 Task: Search one way flight ticket for 4 adults, 2 children, 2 infants in seat and 1 infant on lap in premium economy from Bangor: Bangor International Airport to Greensboro: Piedmont Triad International Airport on 5-1-2023. Number of bags: 9 checked bags. Price is upto 108000. Outbound departure time preference is 6:15.
Action: Mouse moved to (248, 247)
Screenshot: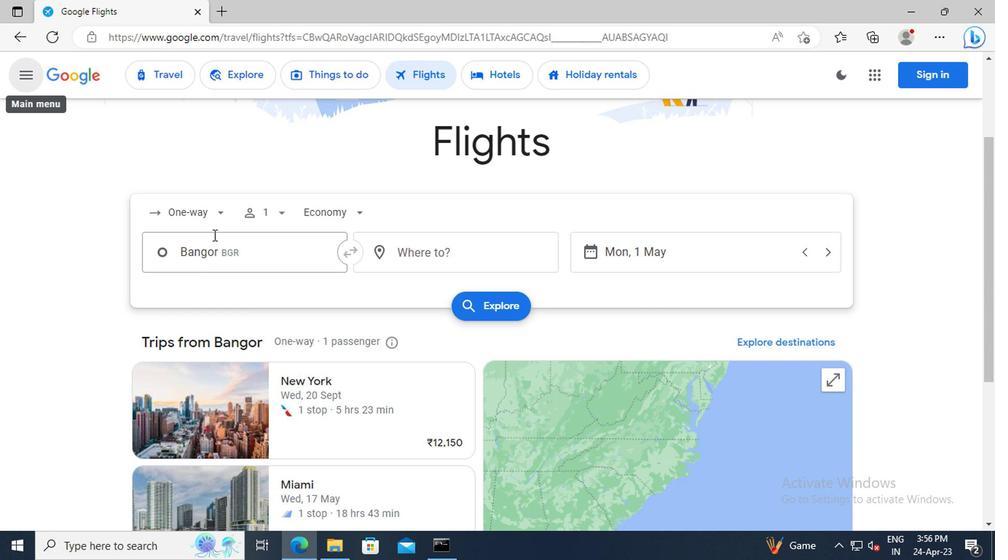 
Action: Mouse pressed left at (248, 247)
Screenshot: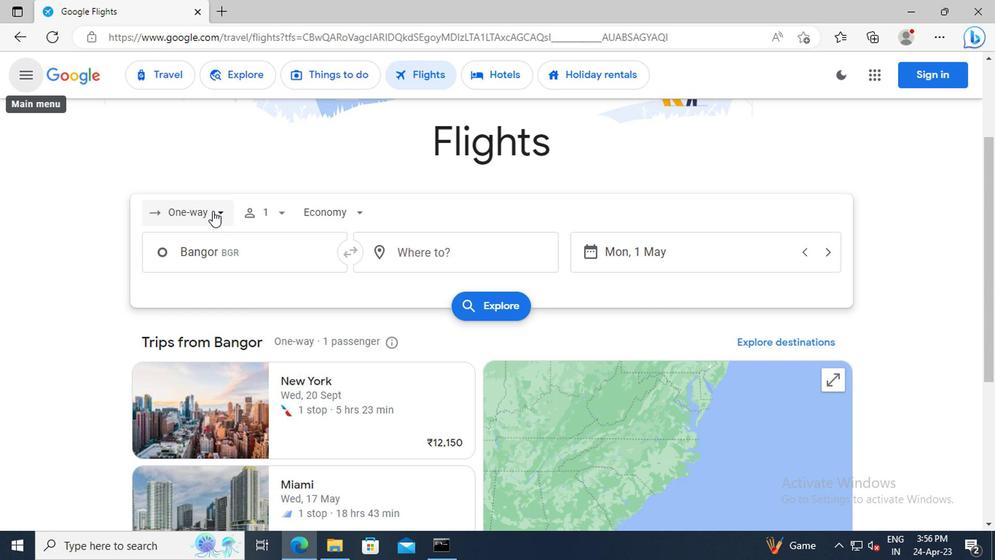 
Action: Mouse moved to (241, 296)
Screenshot: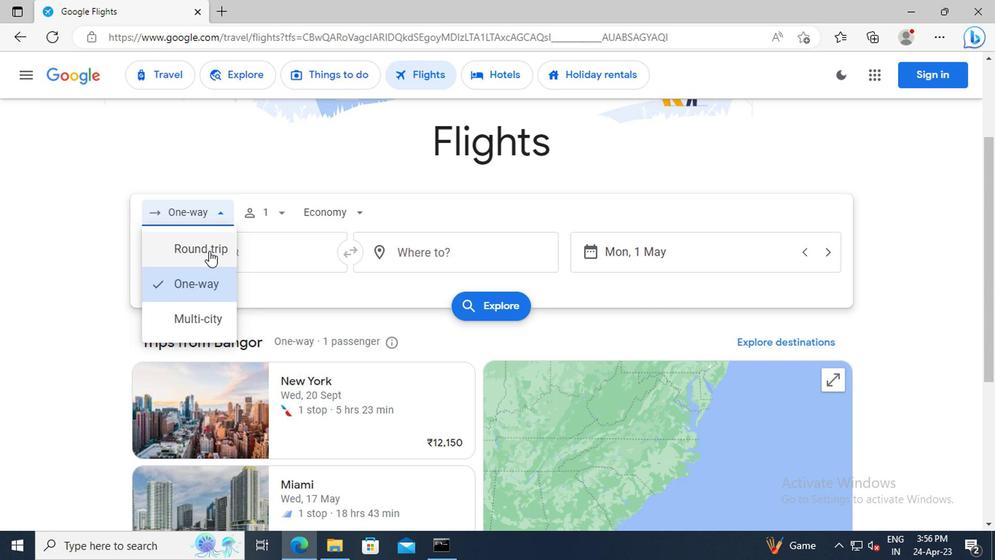 
Action: Mouse pressed left at (241, 296)
Screenshot: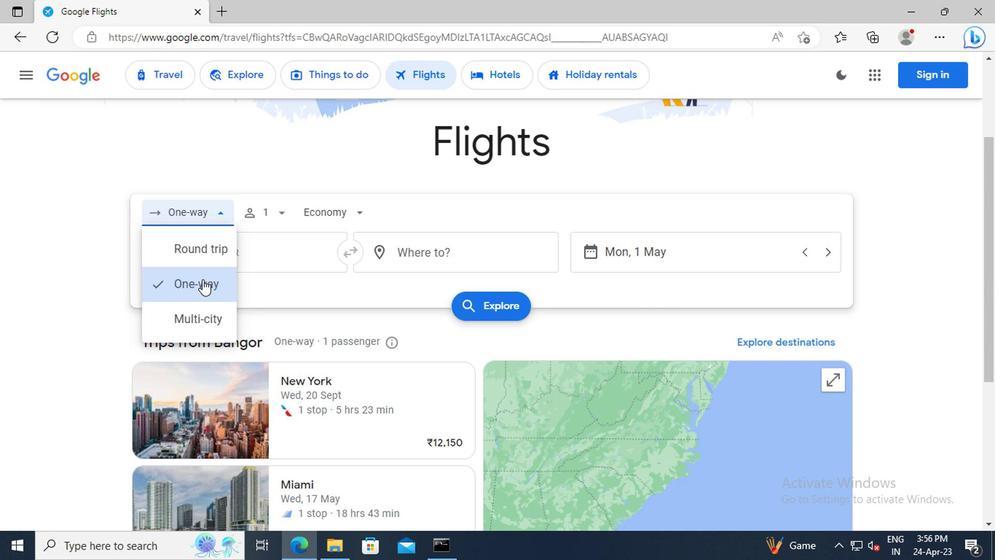 
Action: Mouse moved to (293, 249)
Screenshot: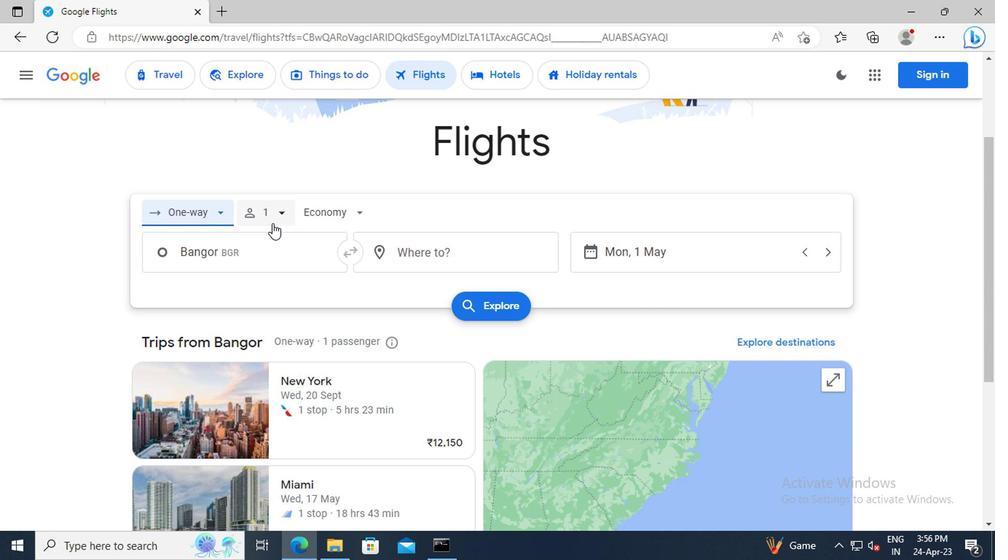 
Action: Mouse pressed left at (293, 249)
Screenshot: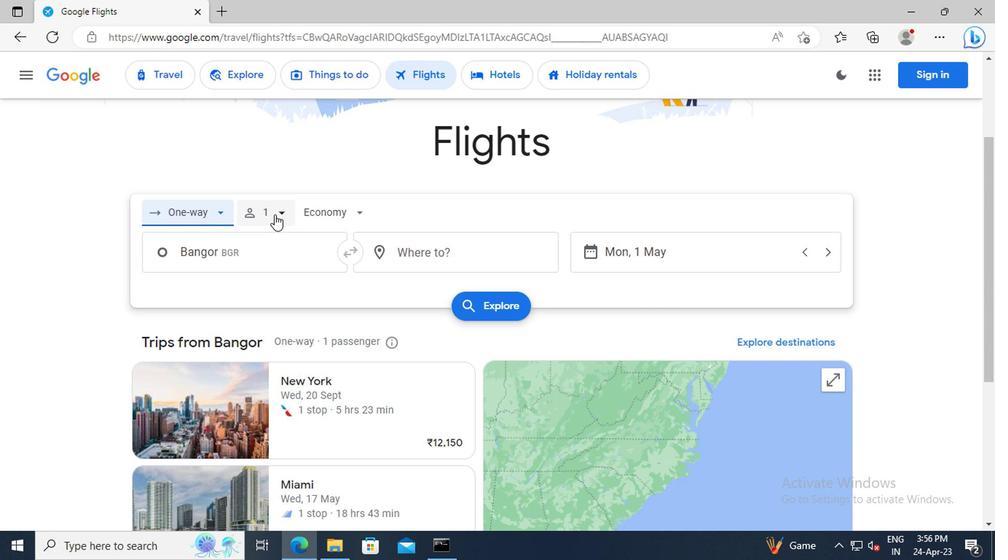 
Action: Mouse moved to (373, 277)
Screenshot: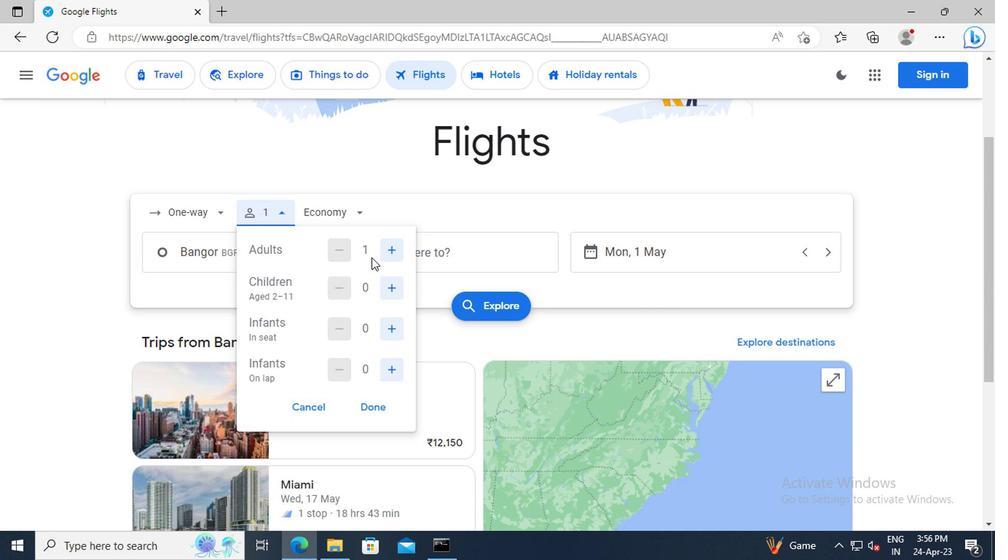 
Action: Mouse pressed left at (373, 277)
Screenshot: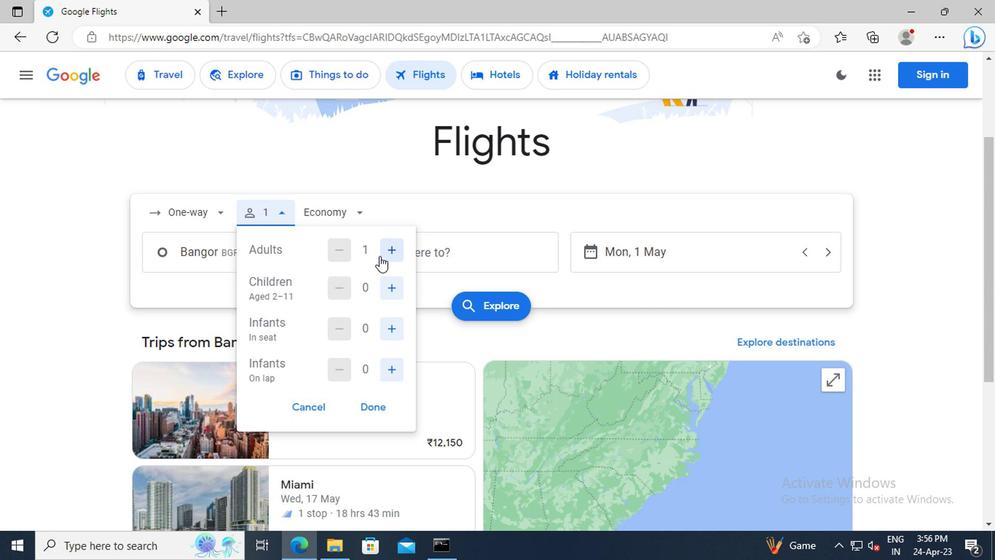 
Action: Mouse pressed left at (373, 277)
Screenshot: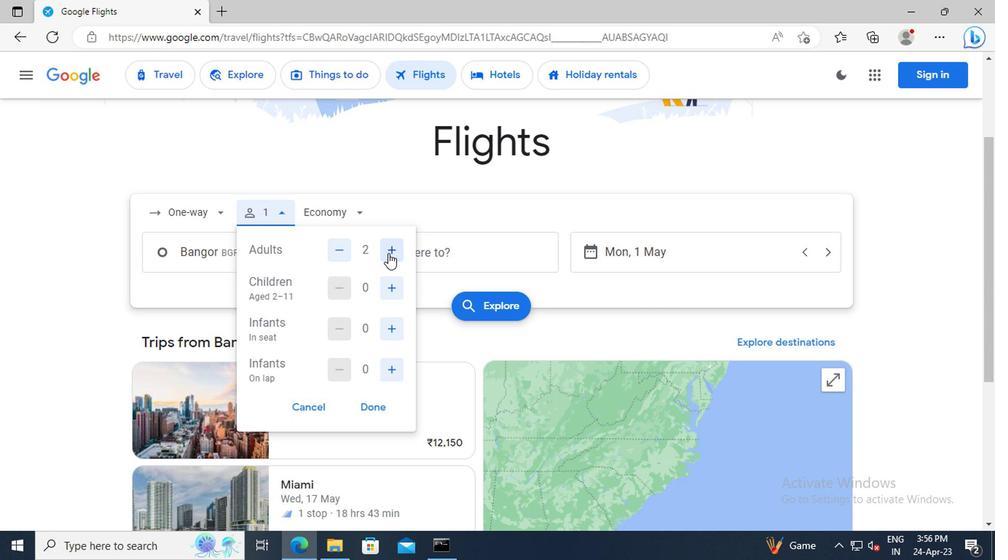 
Action: Mouse pressed left at (373, 277)
Screenshot: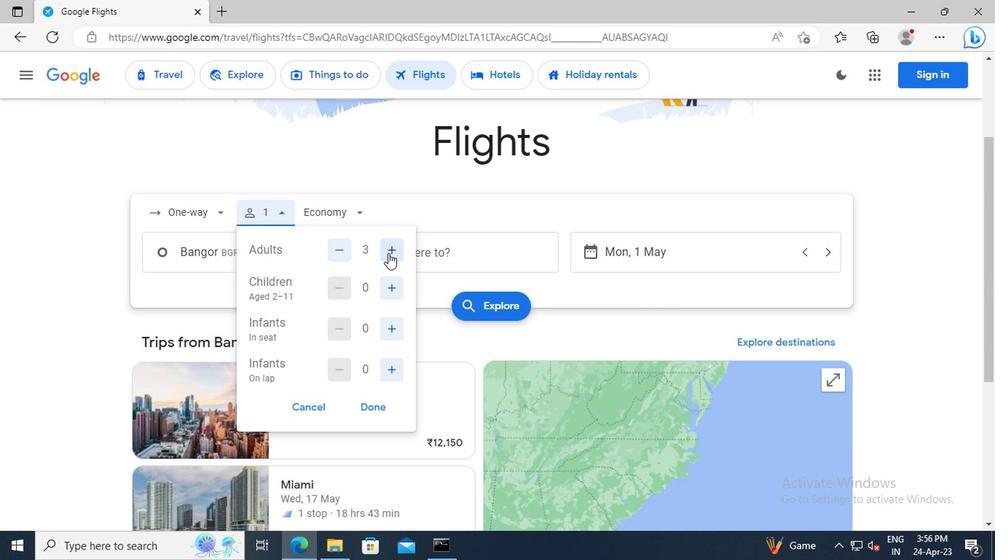 
Action: Mouse moved to (377, 297)
Screenshot: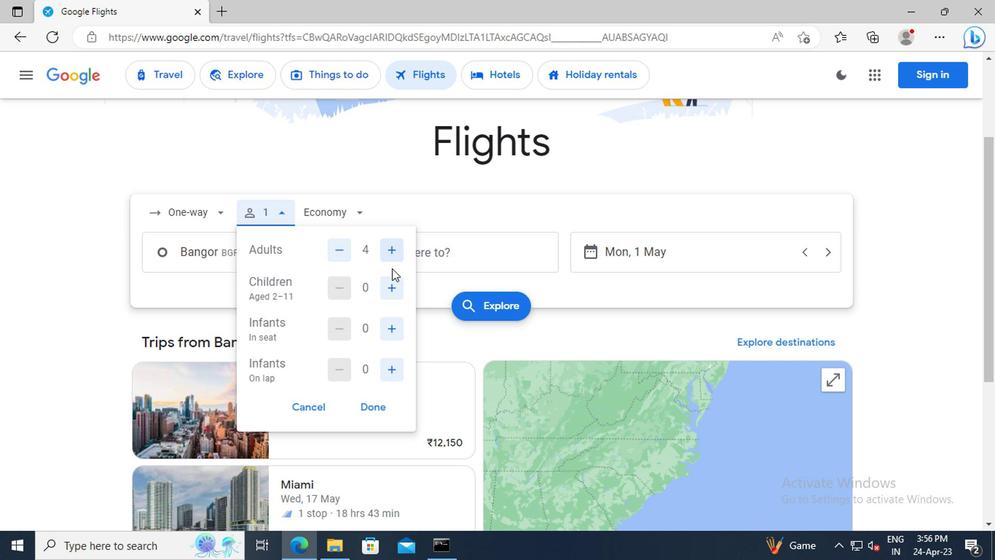 
Action: Mouse pressed left at (377, 297)
Screenshot: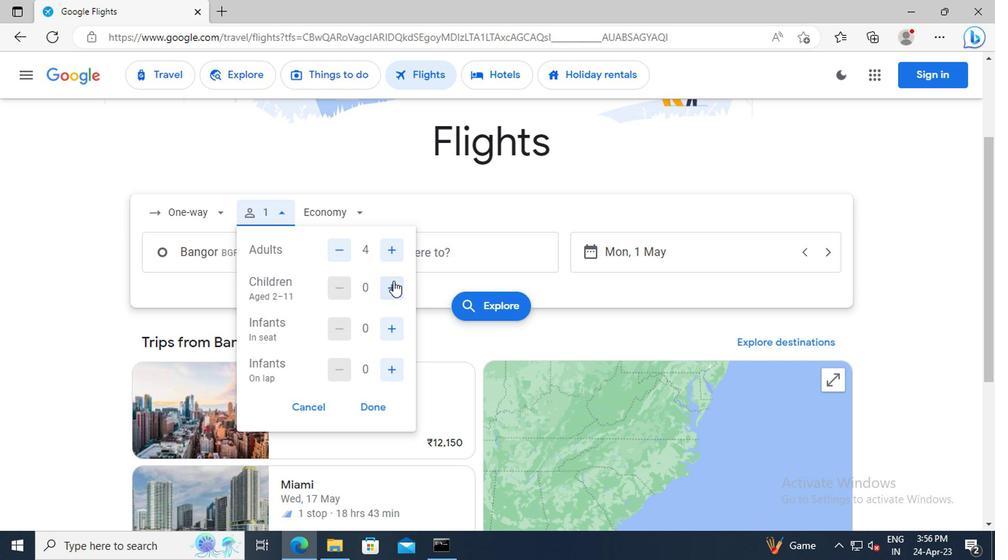 
Action: Mouse pressed left at (377, 297)
Screenshot: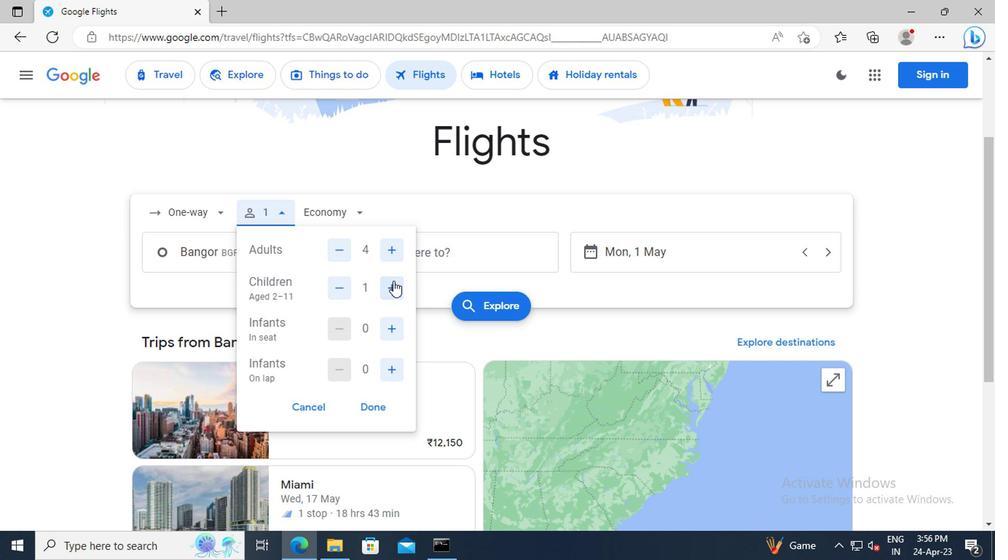 
Action: Mouse moved to (378, 330)
Screenshot: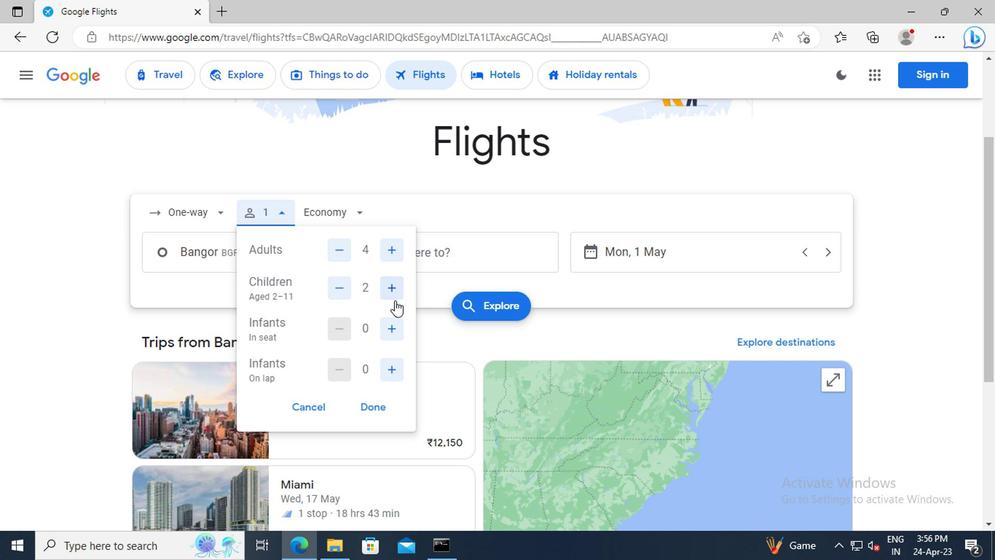 
Action: Mouse pressed left at (378, 330)
Screenshot: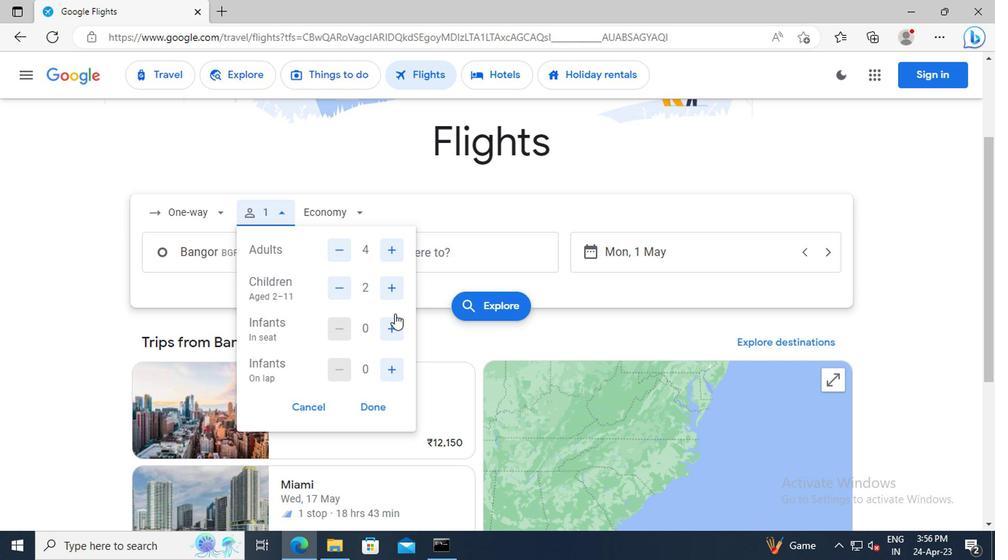 
Action: Mouse pressed left at (378, 330)
Screenshot: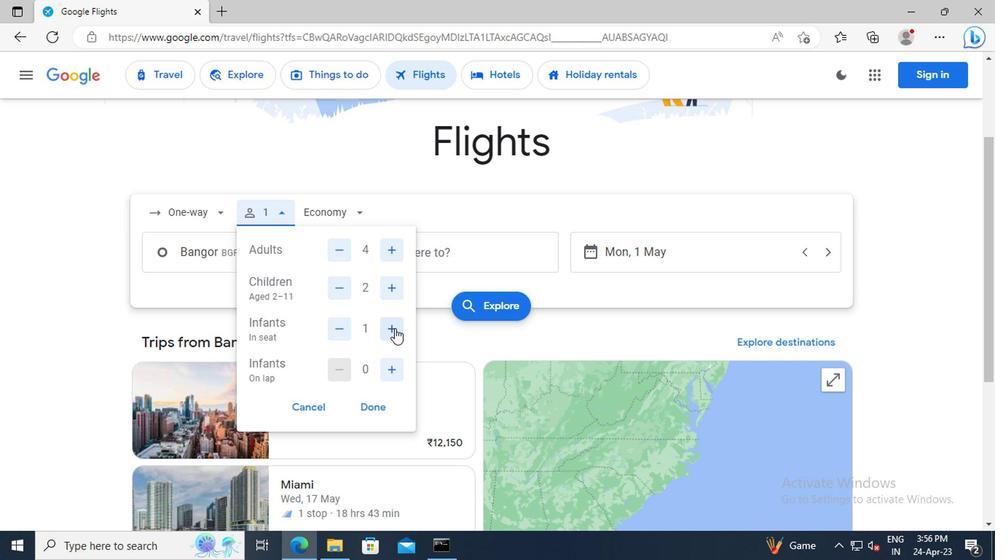 
Action: Mouse moved to (377, 361)
Screenshot: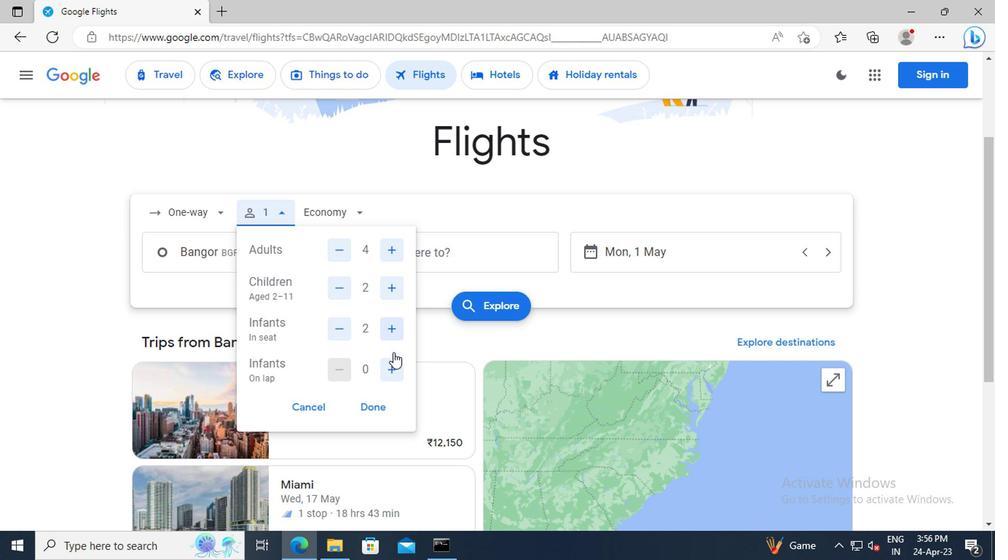 
Action: Mouse pressed left at (377, 361)
Screenshot: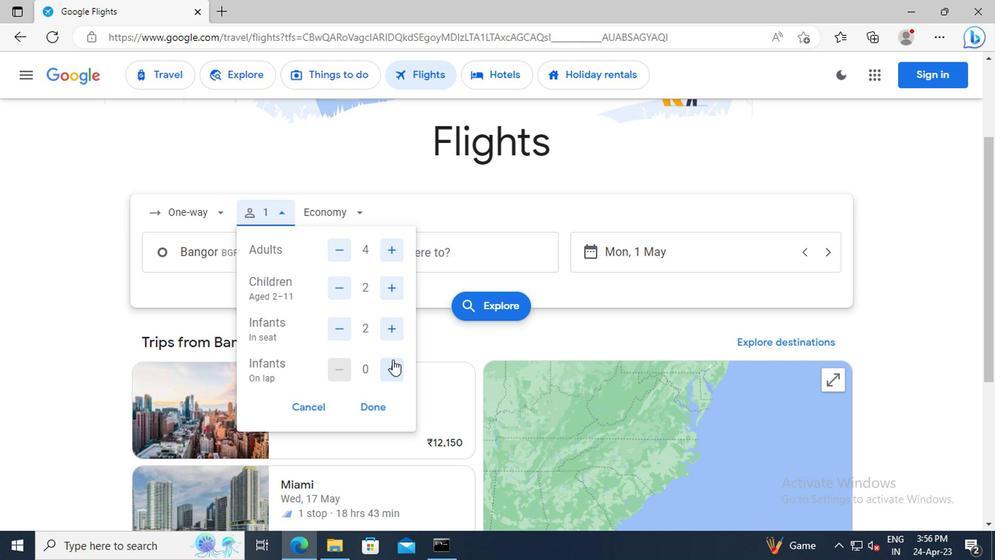 
Action: Mouse moved to (365, 386)
Screenshot: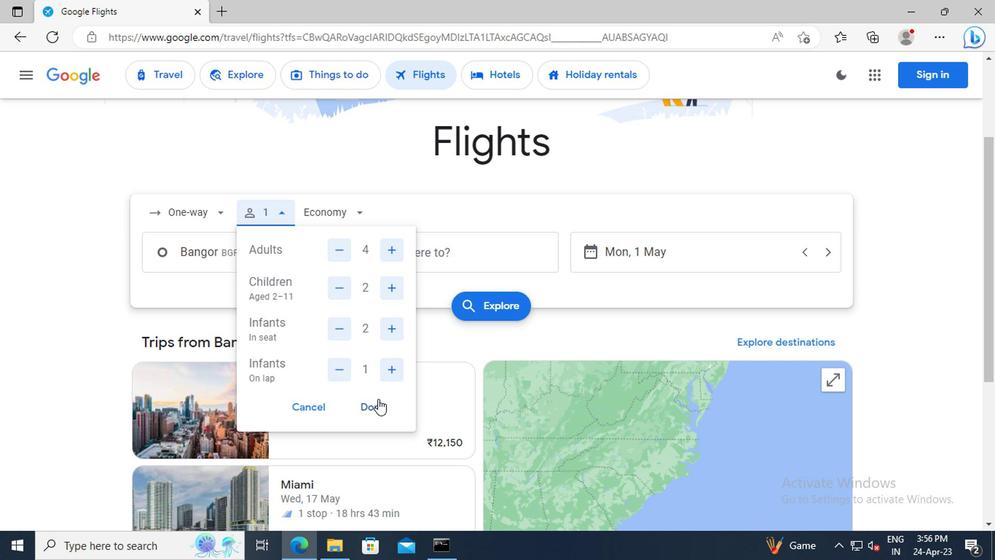 
Action: Mouse pressed left at (365, 386)
Screenshot: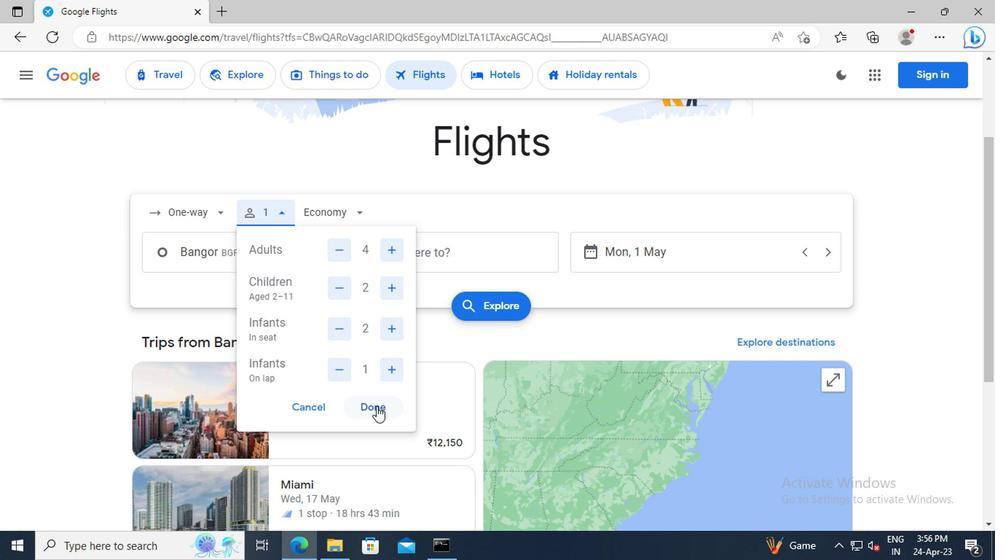 
Action: Mouse moved to (350, 248)
Screenshot: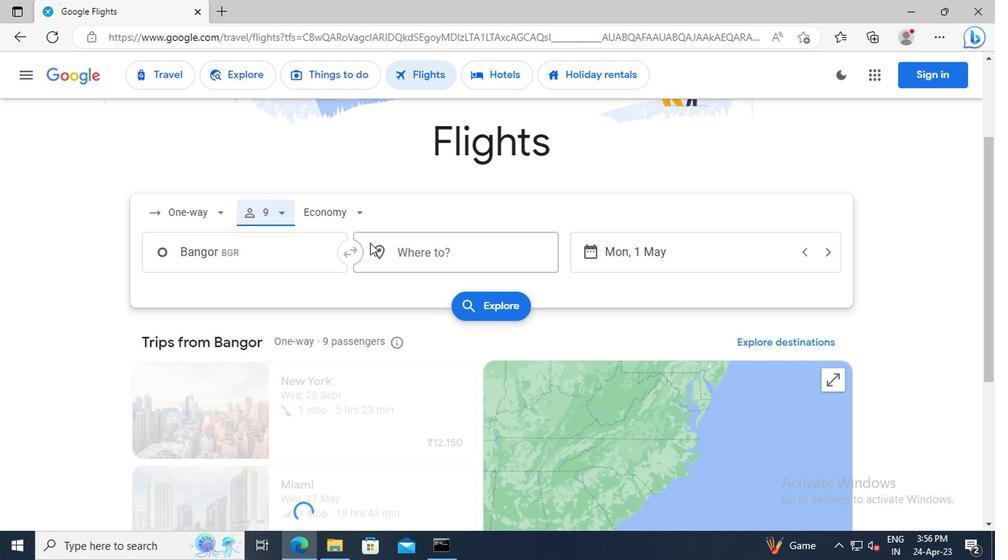 
Action: Mouse pressed left at (350, 248)
Screenshot: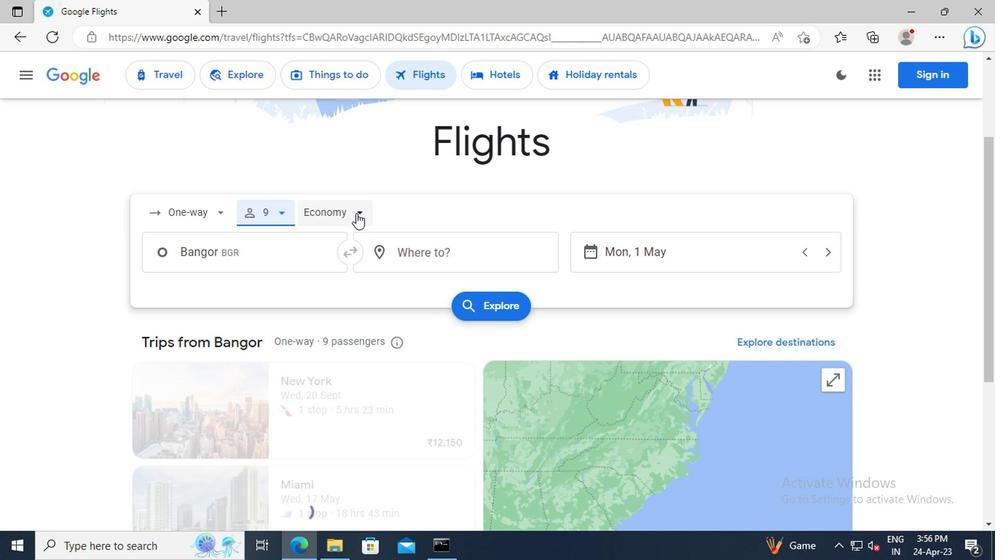 
Action: Mouse moved to (355, 303)
Screenshot: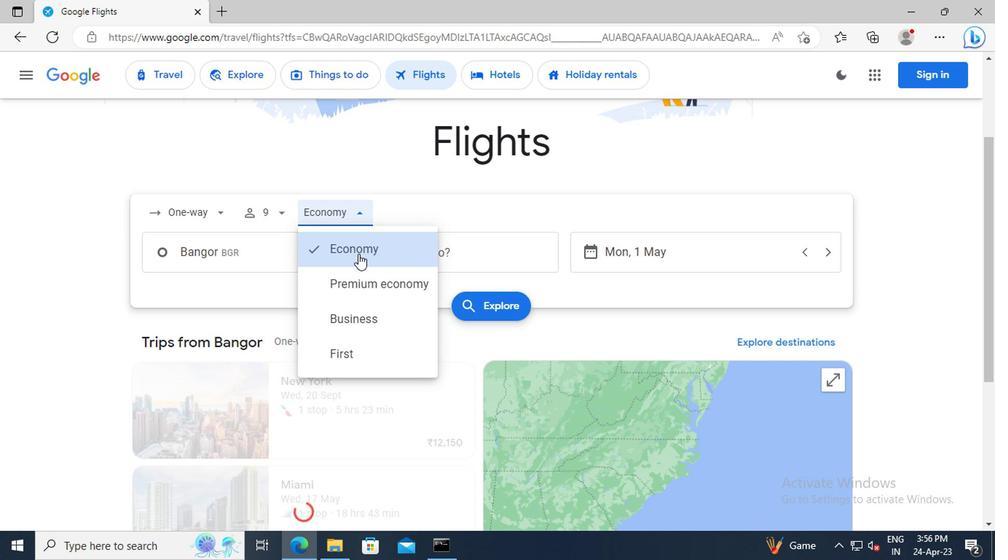 
Action: Mouse pressed left at (355, 303)
Screenshot: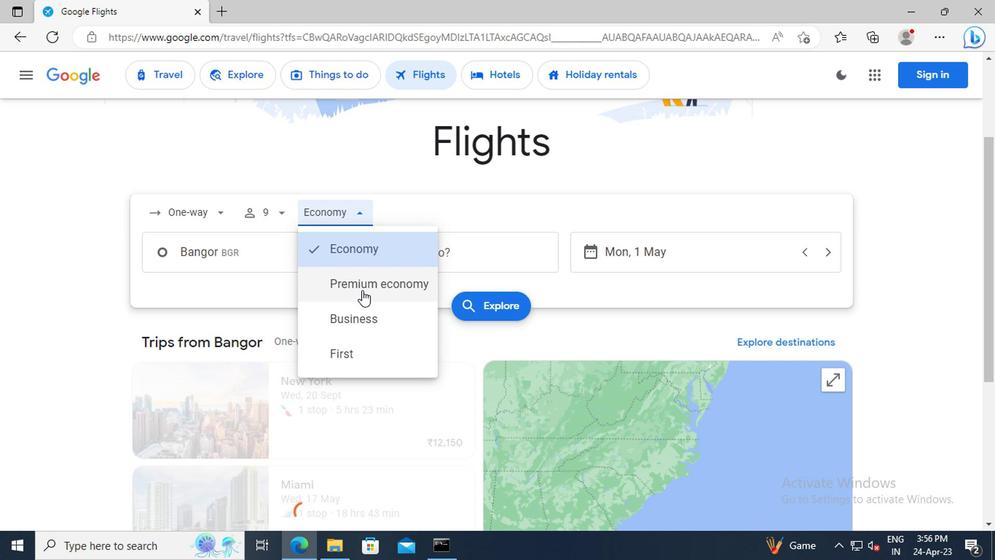 
Action: Mouse moved to (297, 276)
Screenshot: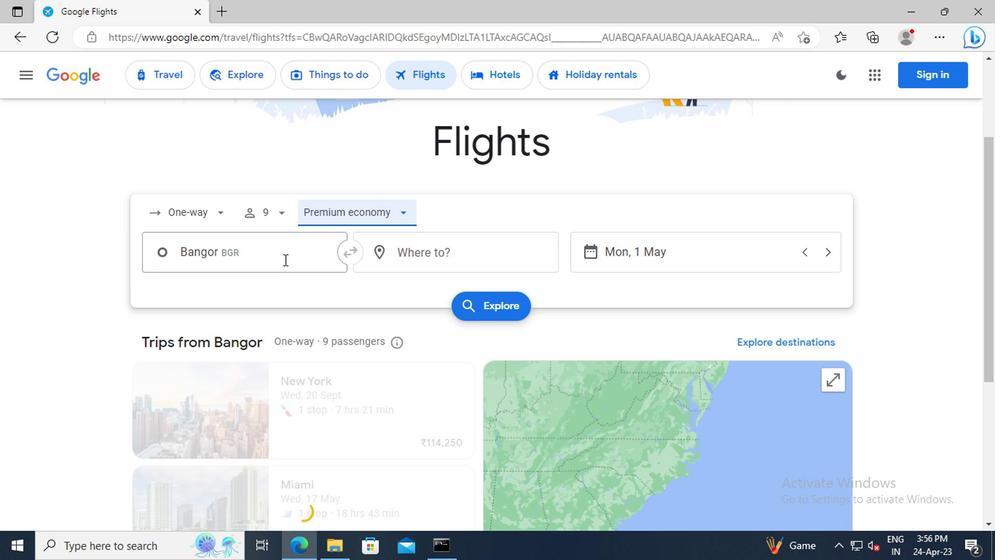 
Action: Mouse pressed left at (297, 276)
Screenshot: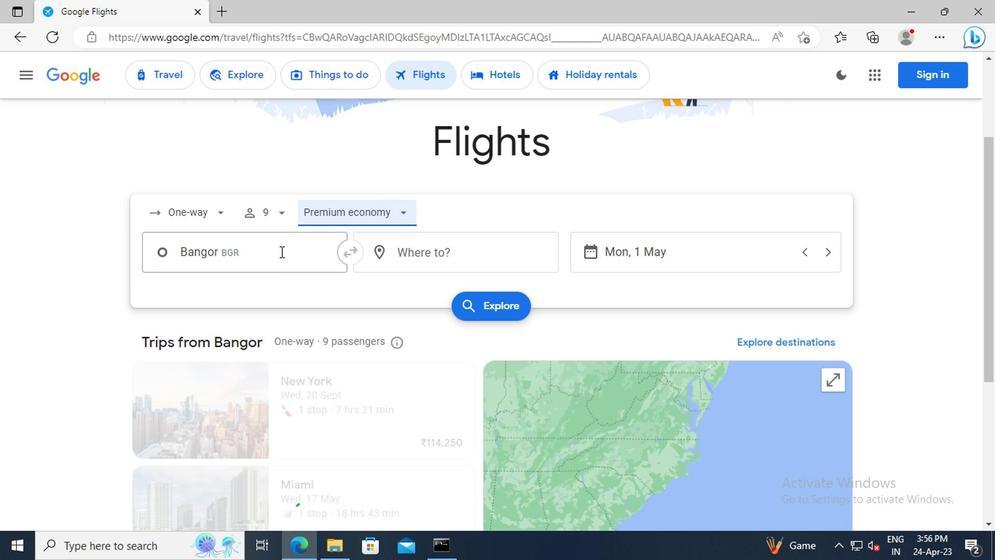 
Action: Key pressed <Key.shift>BANGOR<Key.space><Key.shift>IN
Screenshot: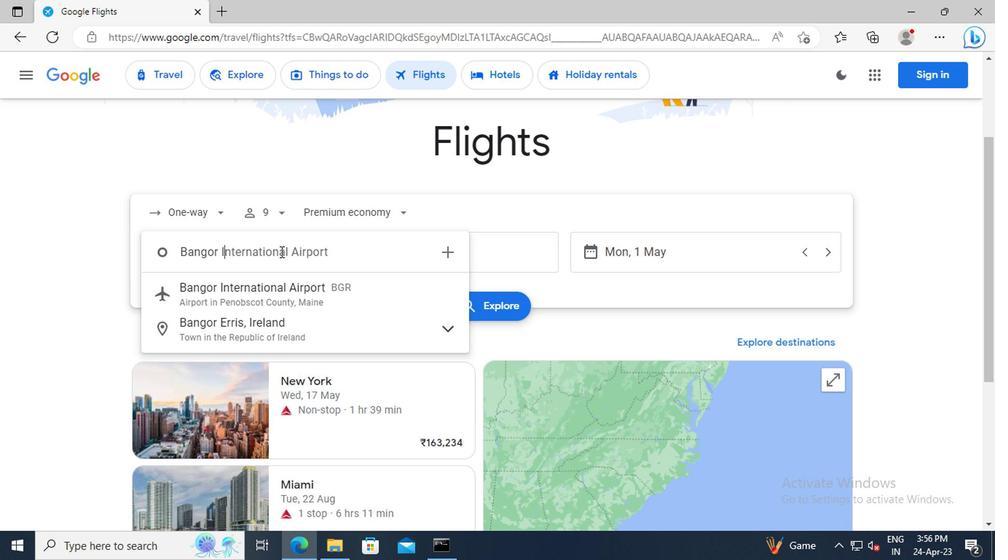 
Action: Mouse moved to (305, 303)
Screenshot: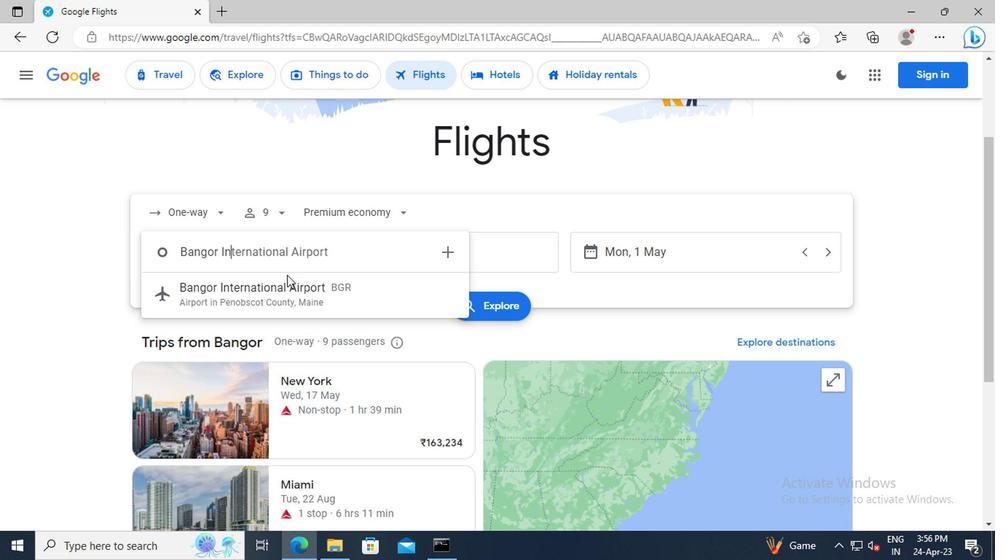 
Action: Mouse pressed left at (305, 303)
Screenshot: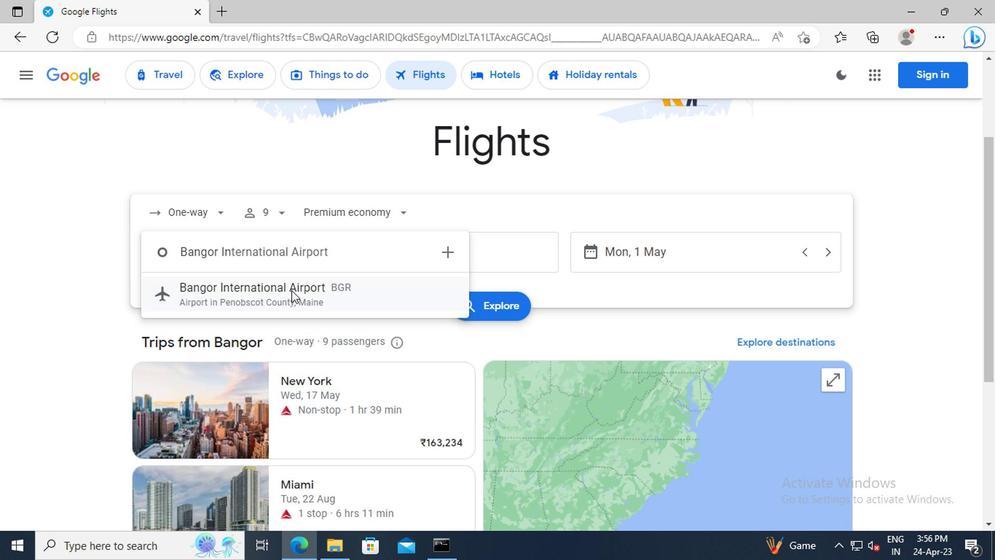 
Action: Mouse moved to (399, 279)
Screenshot: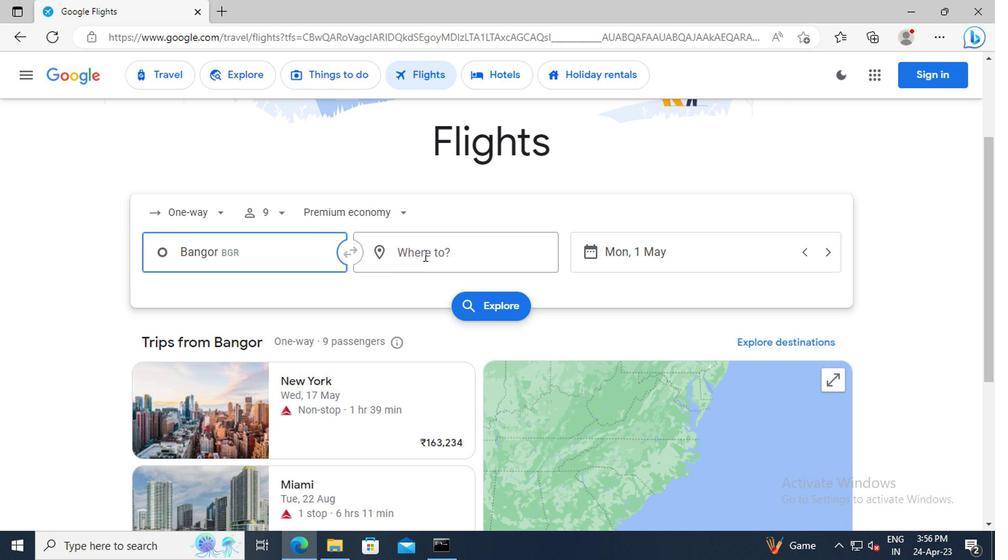 
Action: Mouse pressed left at (399, 279)
Screenshot: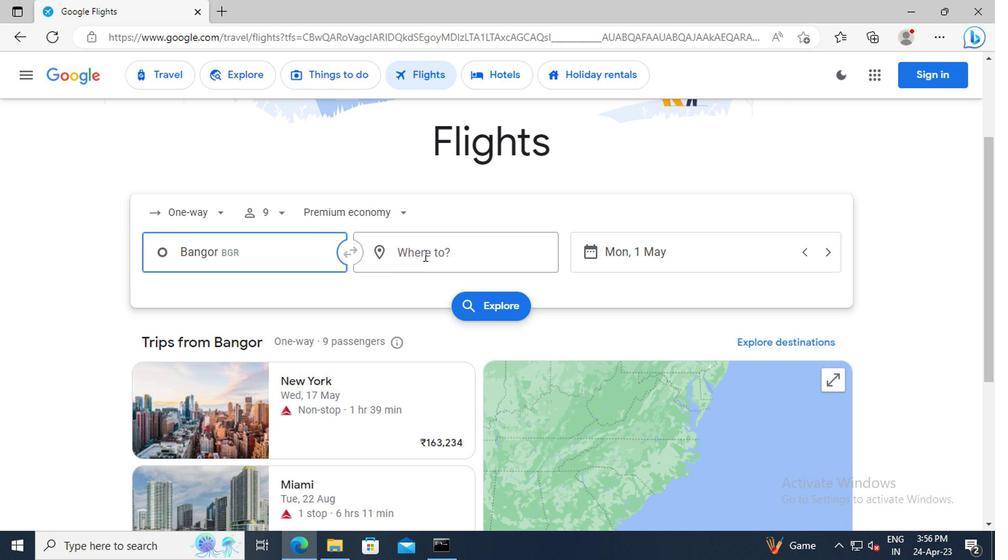 
Action: Key pressed <Key.shift>PIEDMONT<Key.space><Key.shift>TR
Screenshot: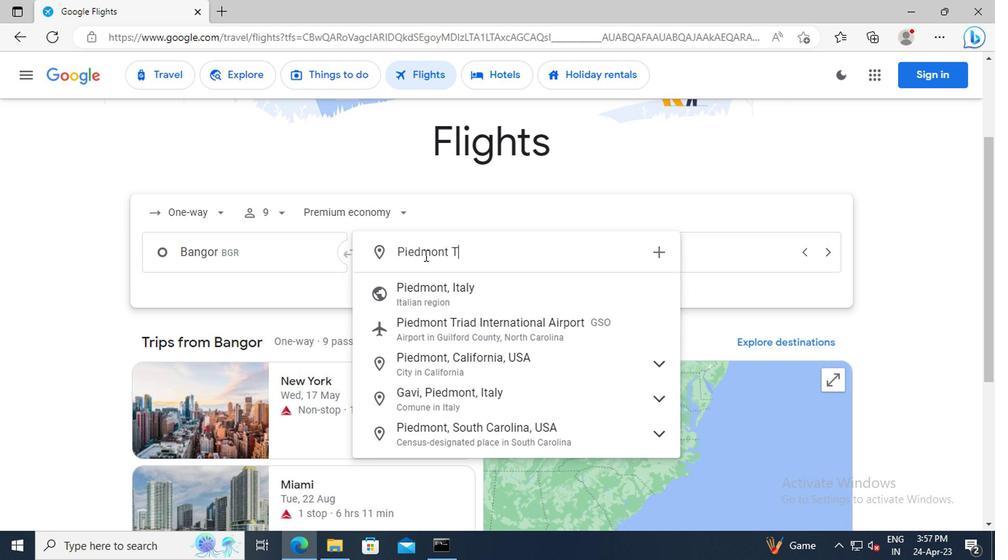 
Action: Mouse moved to (419, 301)
Screenshot: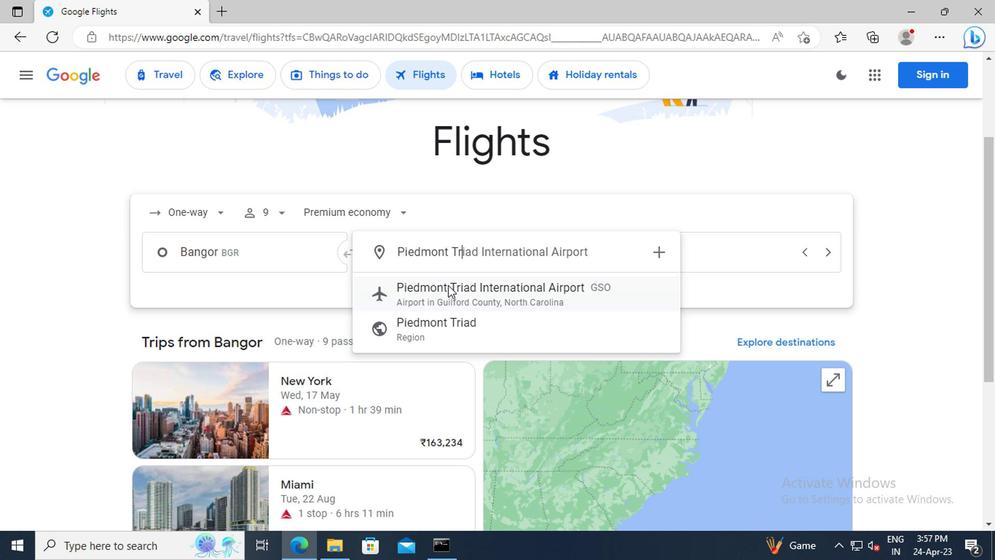 
Action: Mouse pressed left at (419, 301)
Screenshot: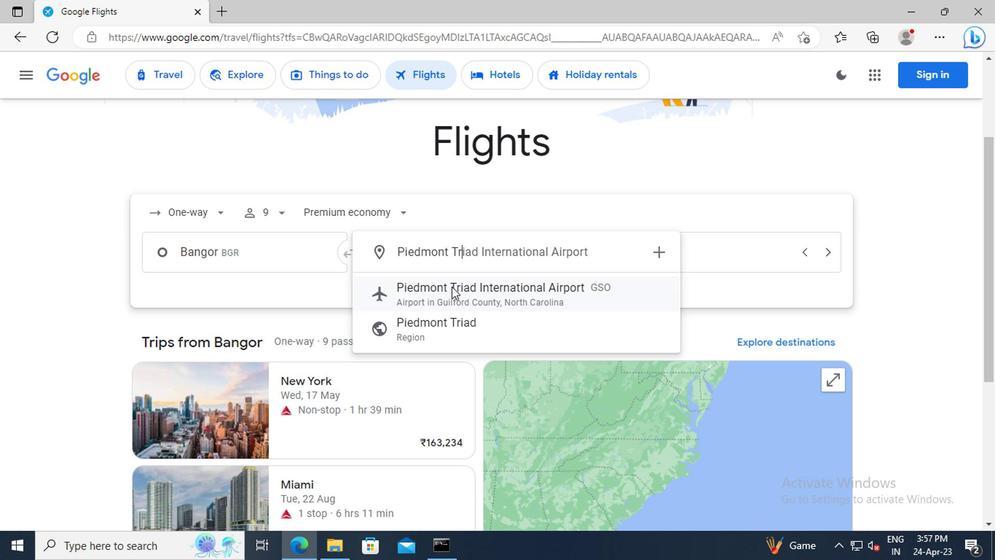 
Action: Mouse moved to (575, 286)
Screenshot: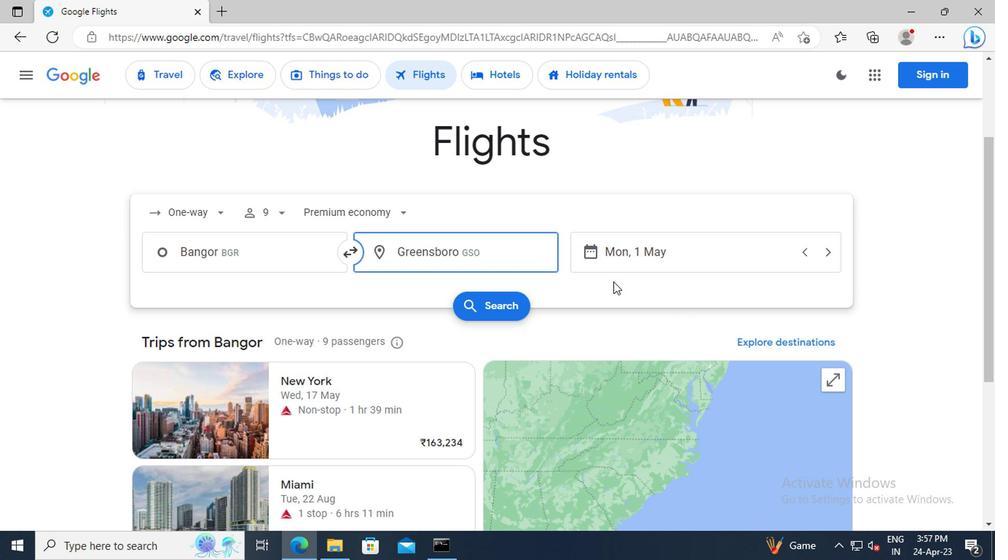 
Action: Mouse pressed left at (575, 286)
Screenshot: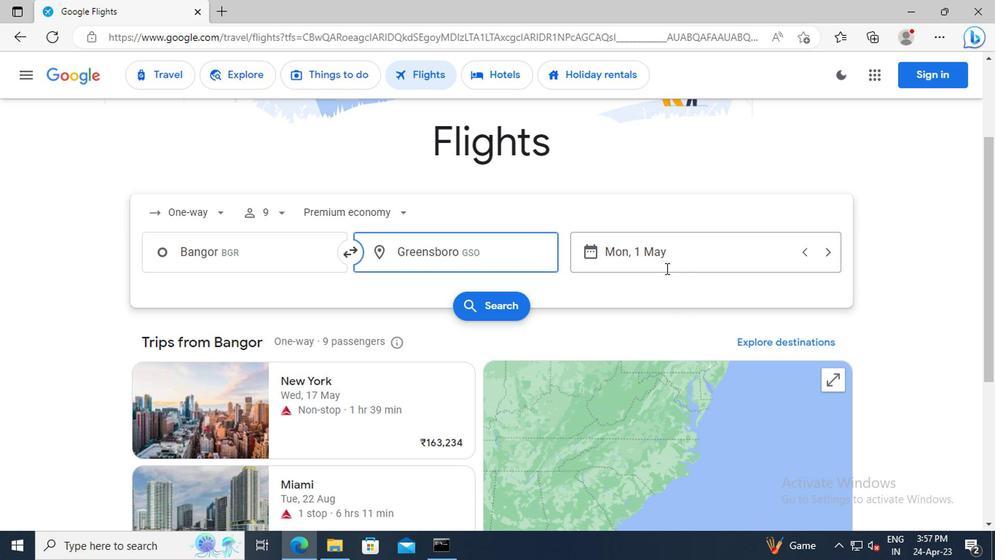 
Action: Mouse moved to (534, 267)
Screenshot: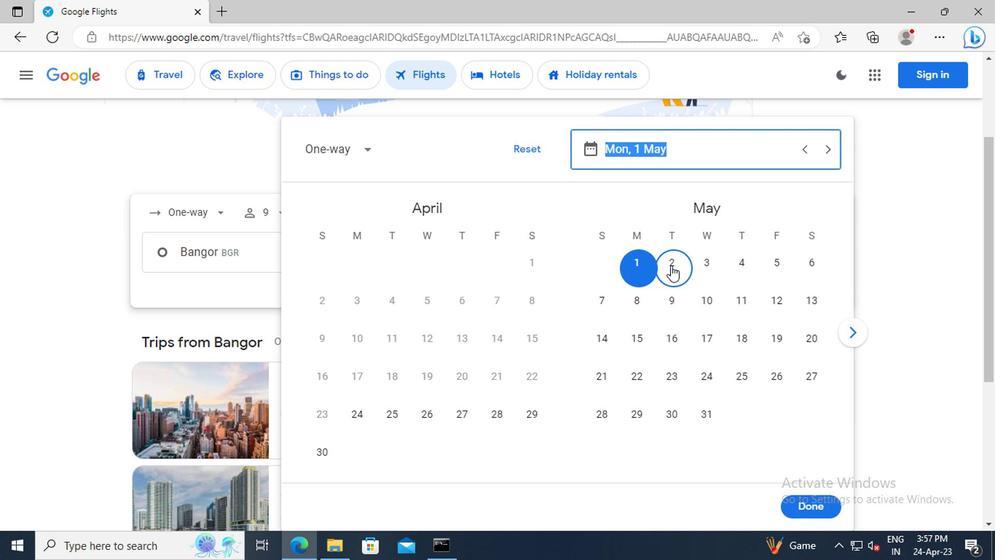 
Action: Key pressed 1<Key.space>MAY<Key.enter>
Screenshot: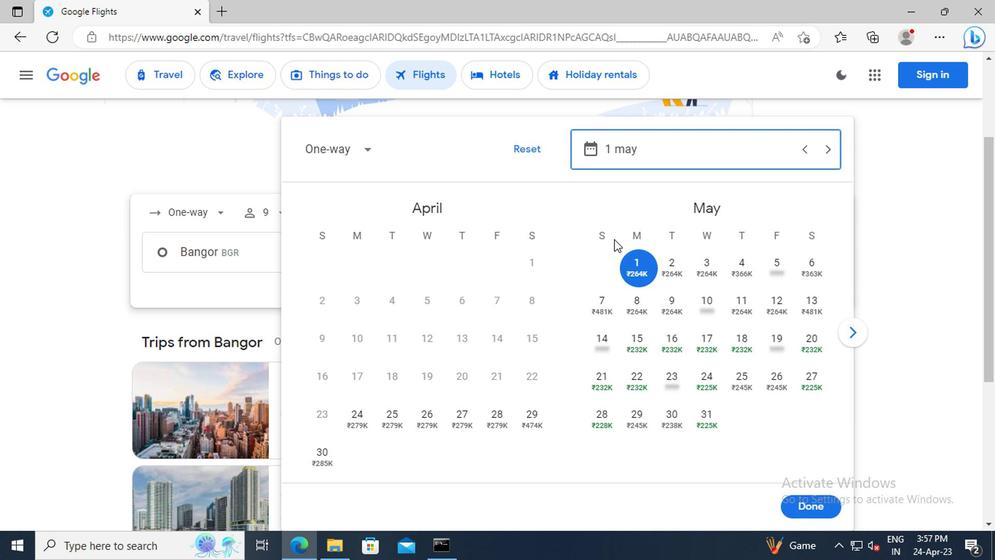 
Action: Mouse moved to (672, 456)
Screenshot: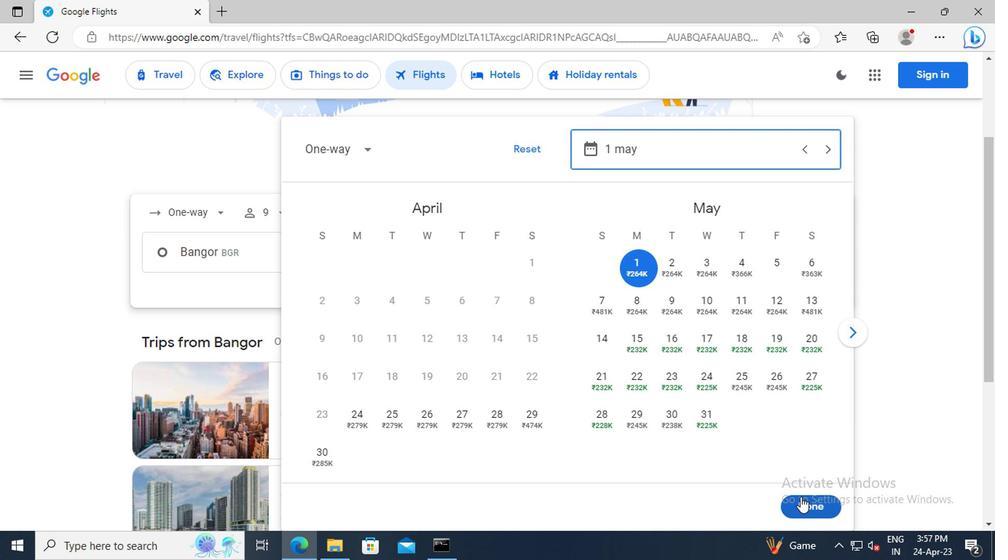 
Action: Mouse pressed left at (672, 456)
Screenshot: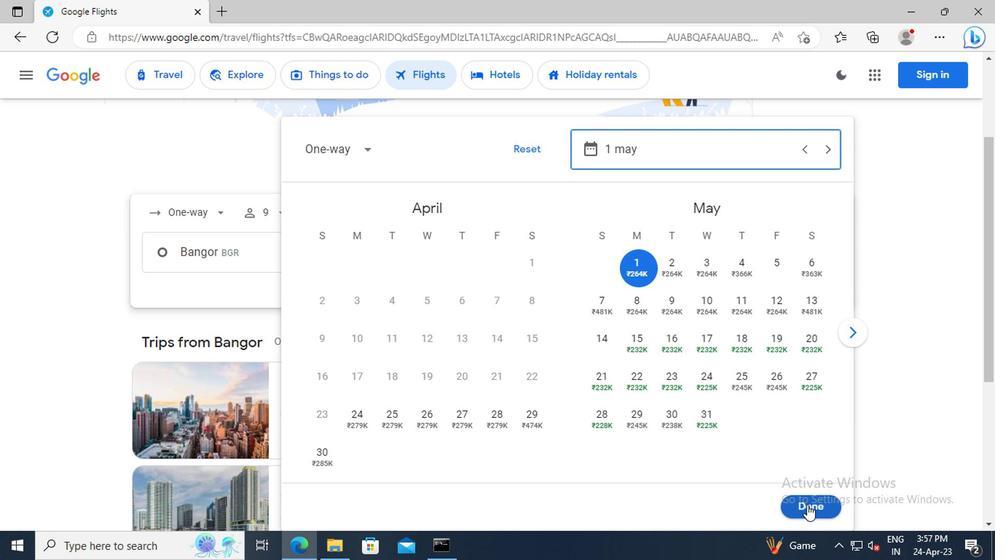 
Action: Mouse moved to (457, 318)
Screenshot: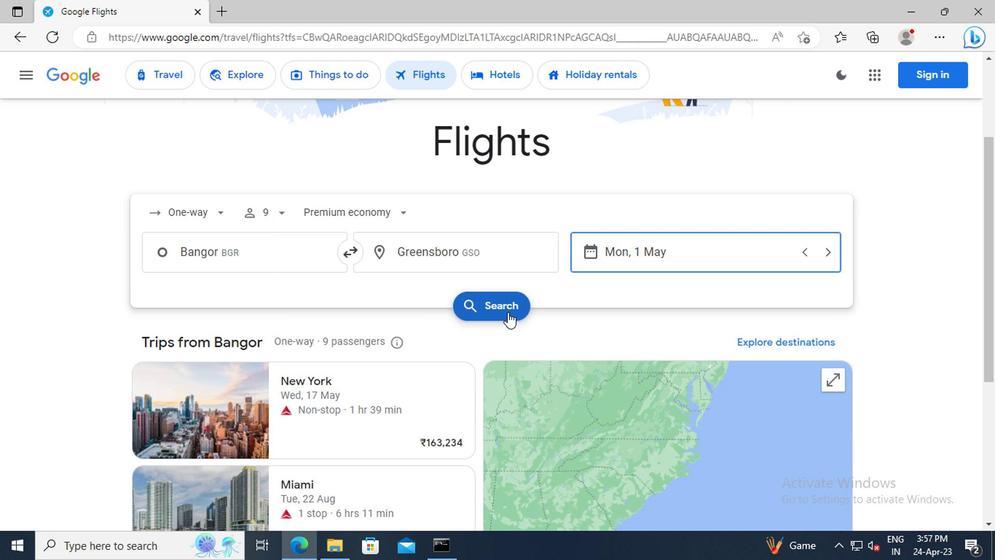 
Action: Mouse pressed left at (457, 318)
Screenshot: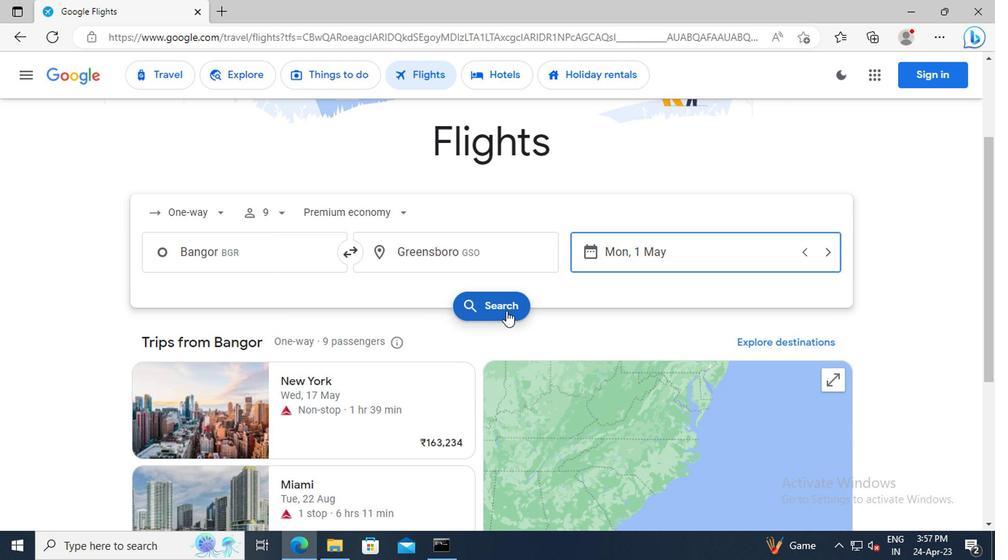 
Action: Mouse moved to (219, 247)
Screenshot: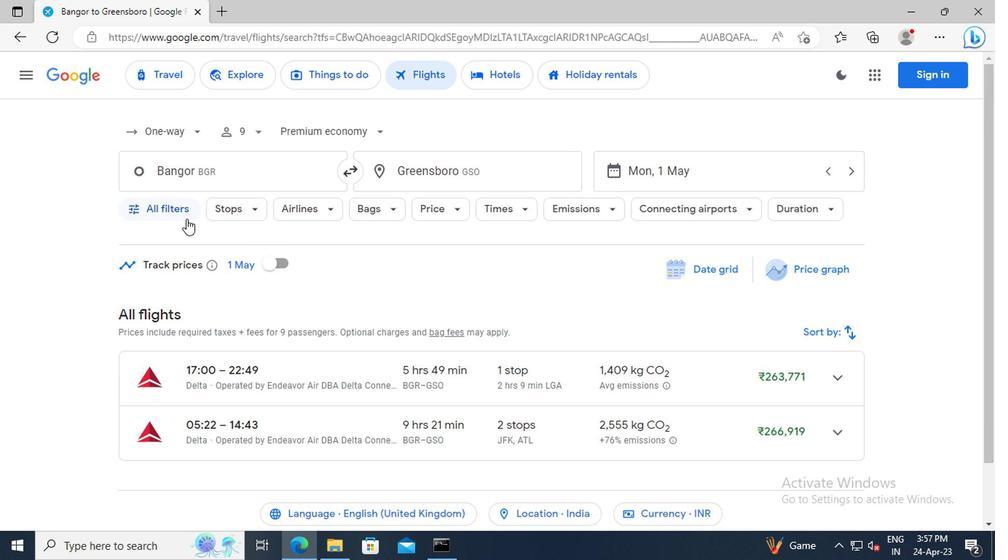 
Action: Mouse pressed left at (219, 247)
Screenshot: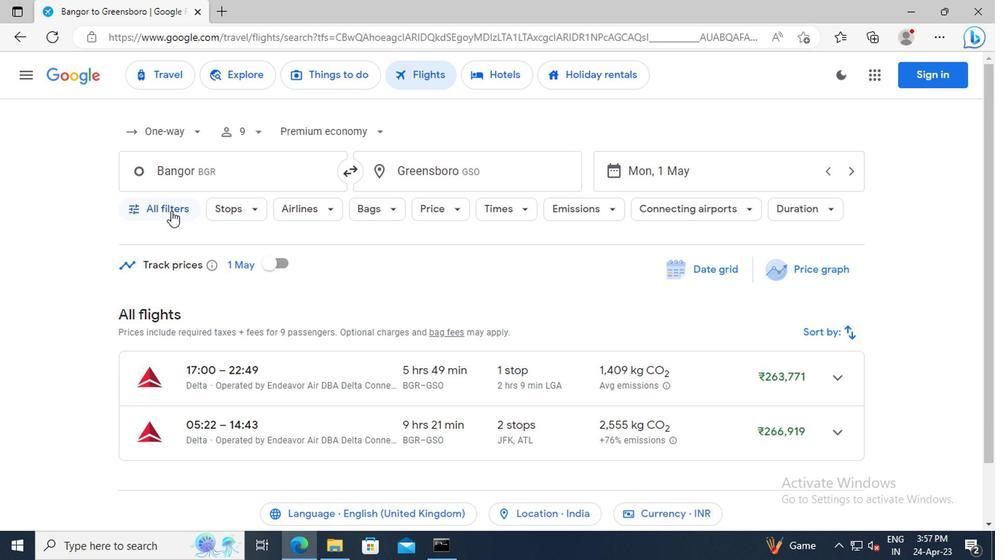 
Action: Mouse moved to (289, 307)
Screenshot: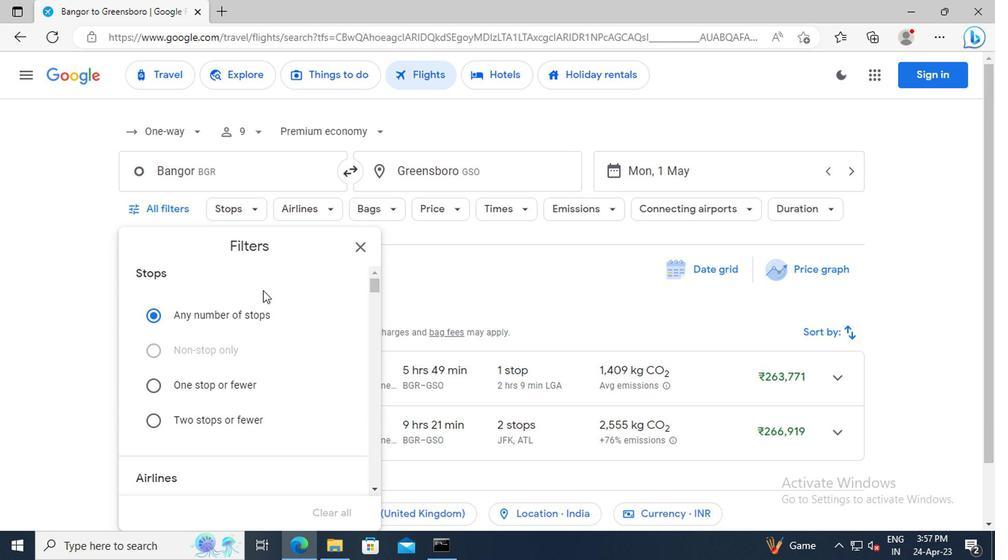 
Action: Mouse scrolled (289, 306) with delta (0, 0)
Screenshot: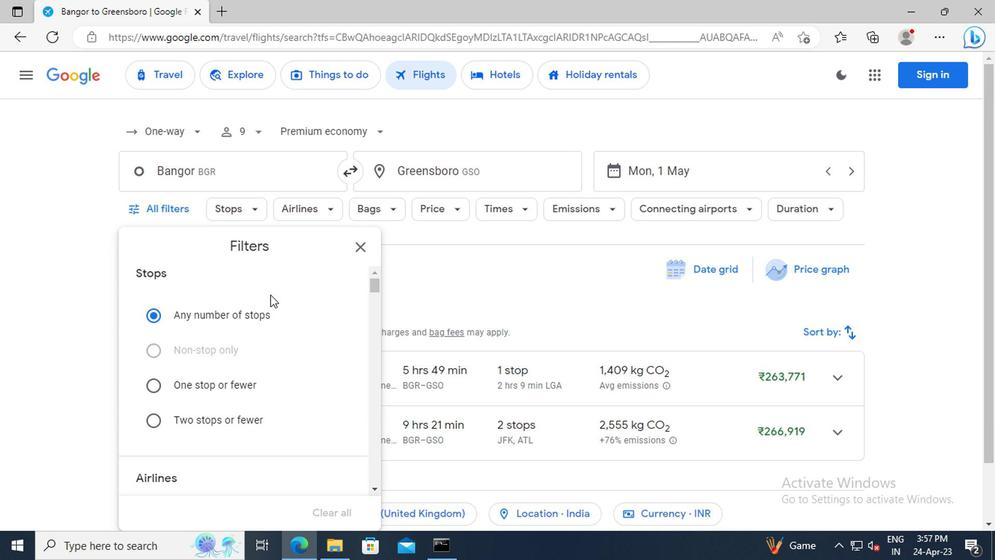 
Action: Mouse scrolled (289, 306) with delta (0, 0)
Screenshot: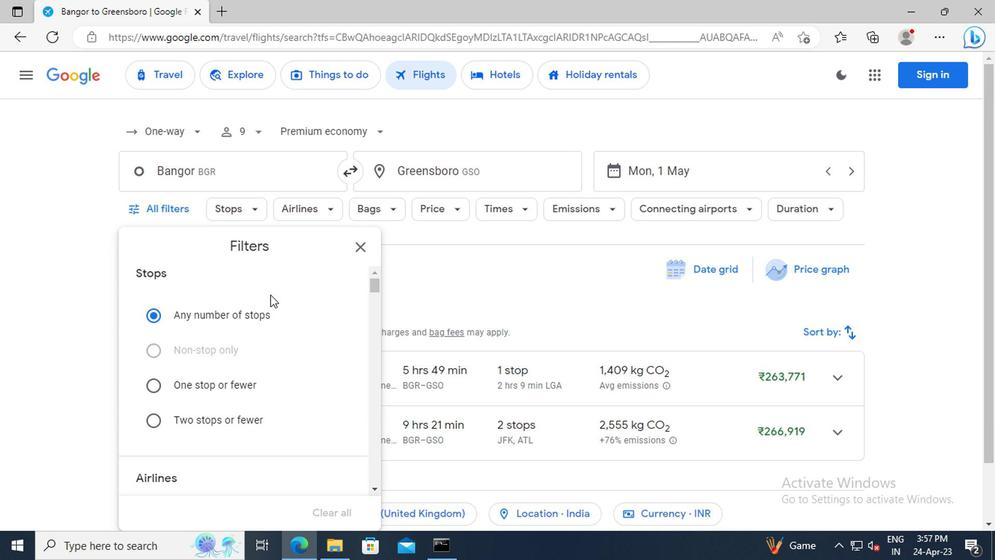 
Action: Mouse scrolled (289, 306) with delta (0, 0)
Screenshot: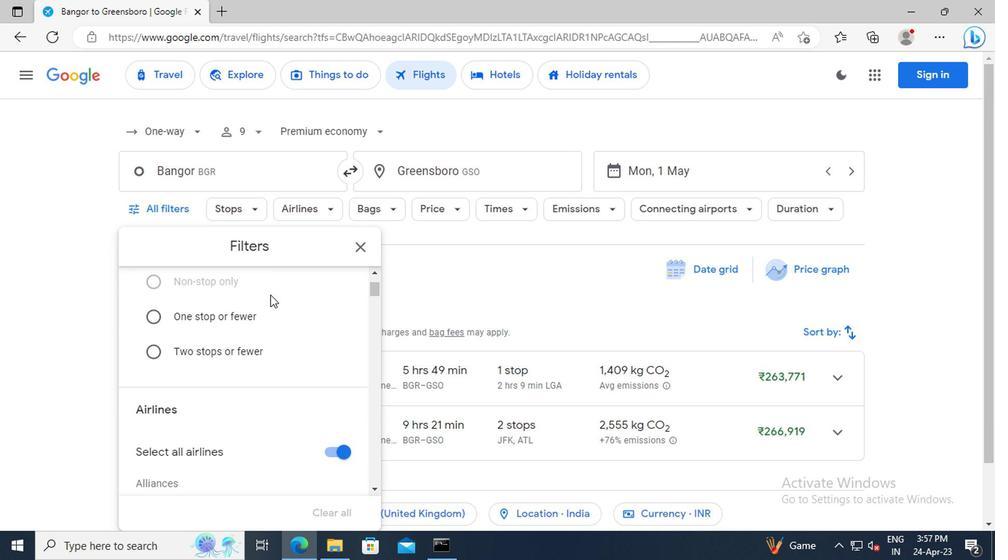 
Action: Mouse scrolled (289, 306) with delta (0, 0)
Screenshot: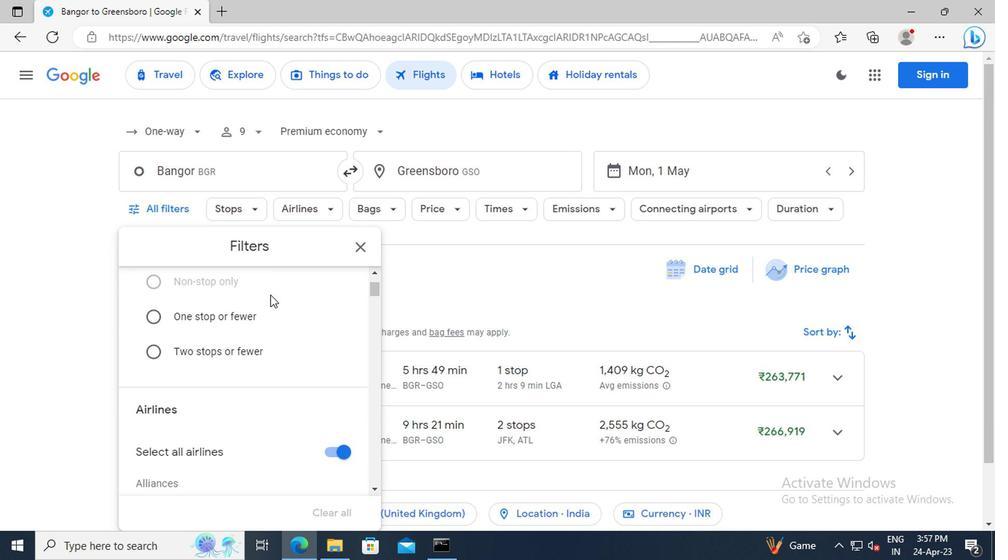 
Action: Mouse scrolled (289, 306) with delta (0, 0)
Screenshot: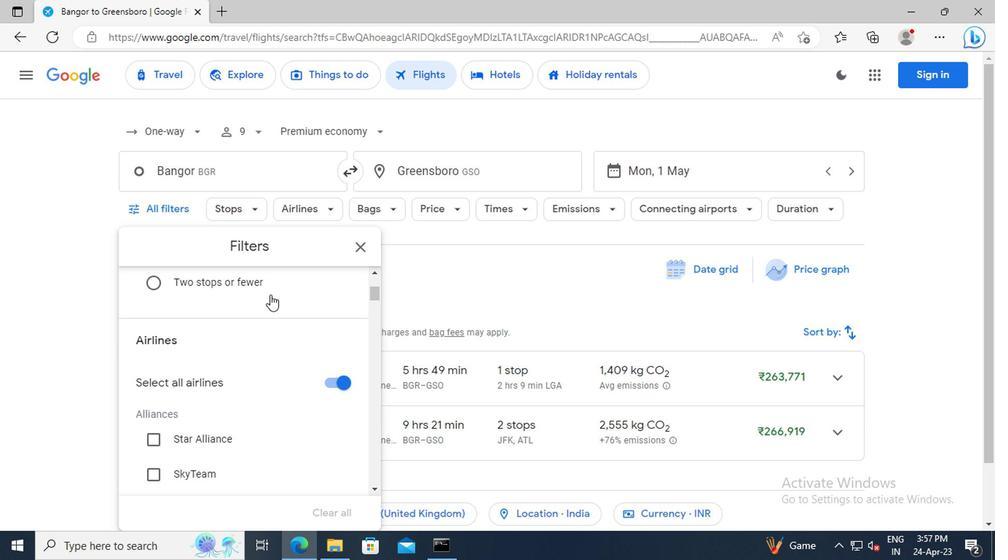 
Action: Mouse scrolled (289, 306) with delta (0, 0)
Screenshot: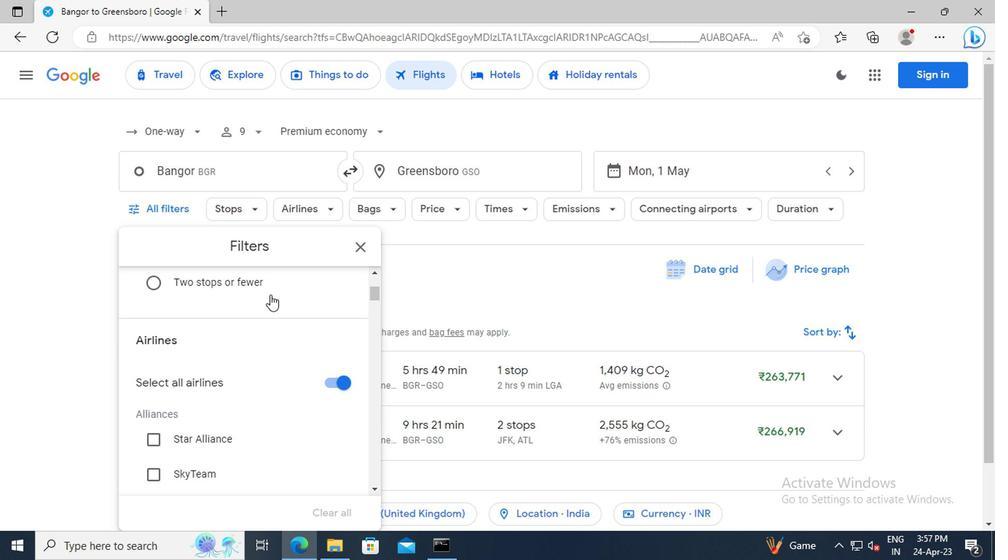 
Action: Mouse scrolled (289, 306) with delta (0, 0)
Screenshot: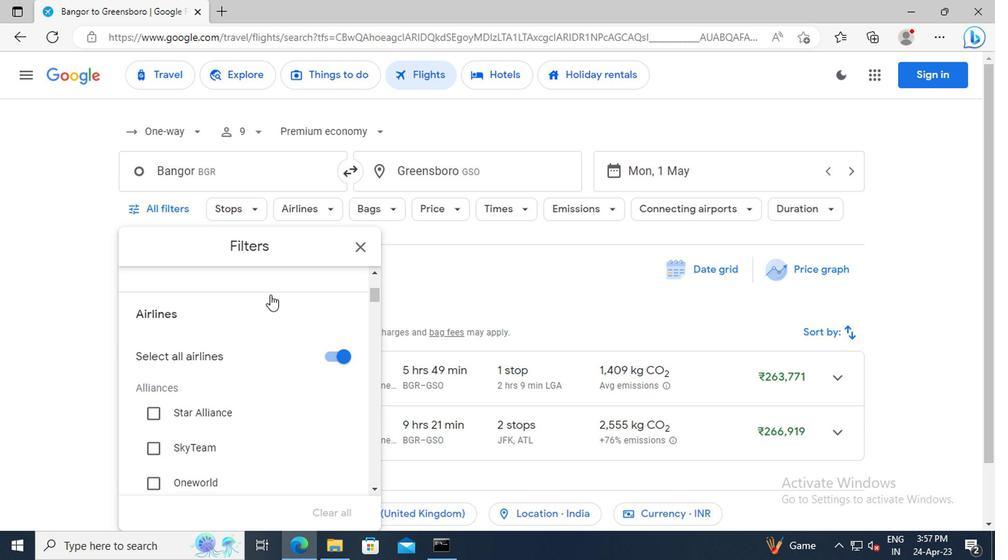 
Action: Mouse scrolled (289, 306) with delta (0, 0)
Screenshot: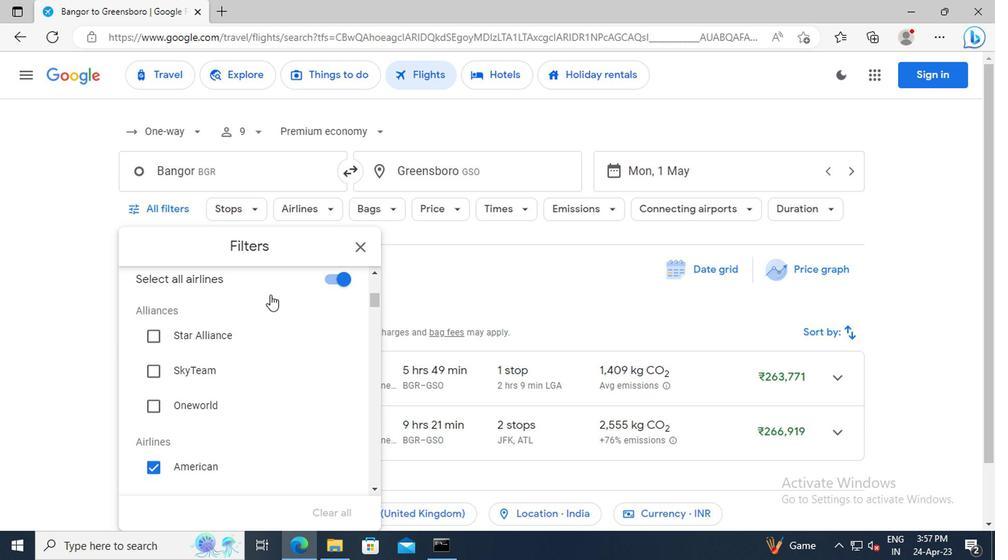 
Action: Mouse scrolled (289, 306) with delta (0, 0)
Screenshot: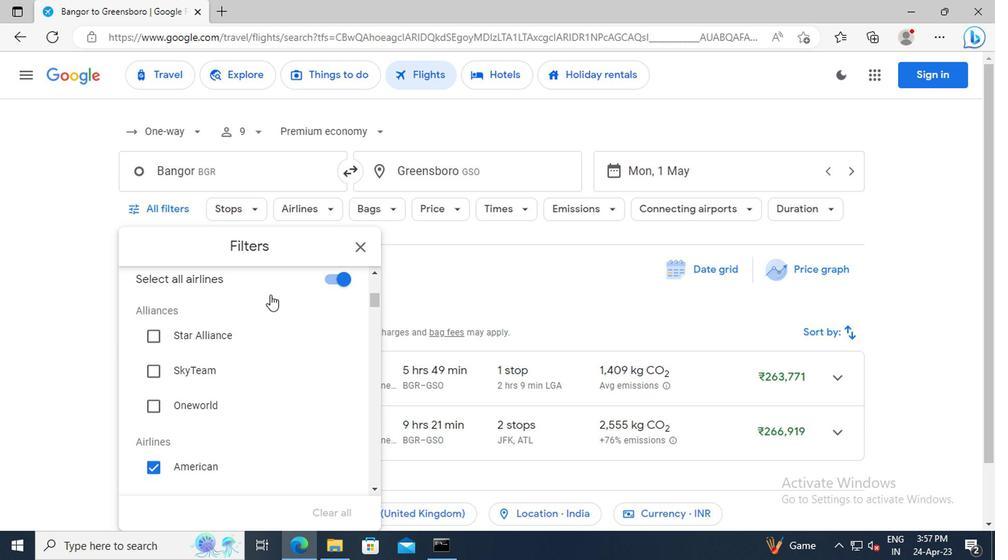 
Action: Mouse scrolled (289, 306) with delta (0, 0)
Screenshot: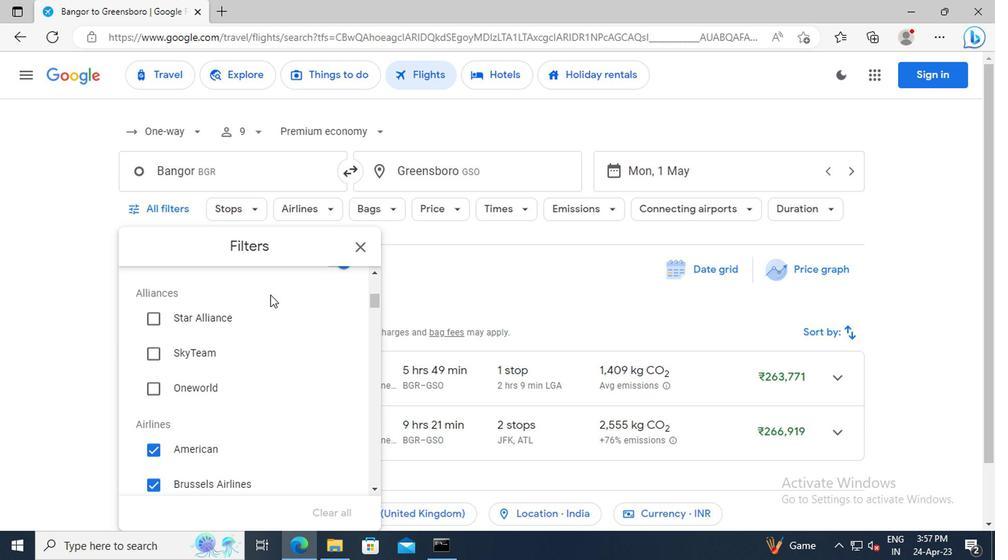 
Action: Mouse scrolled (289, 306) with delta (0, 0)
Screenshot: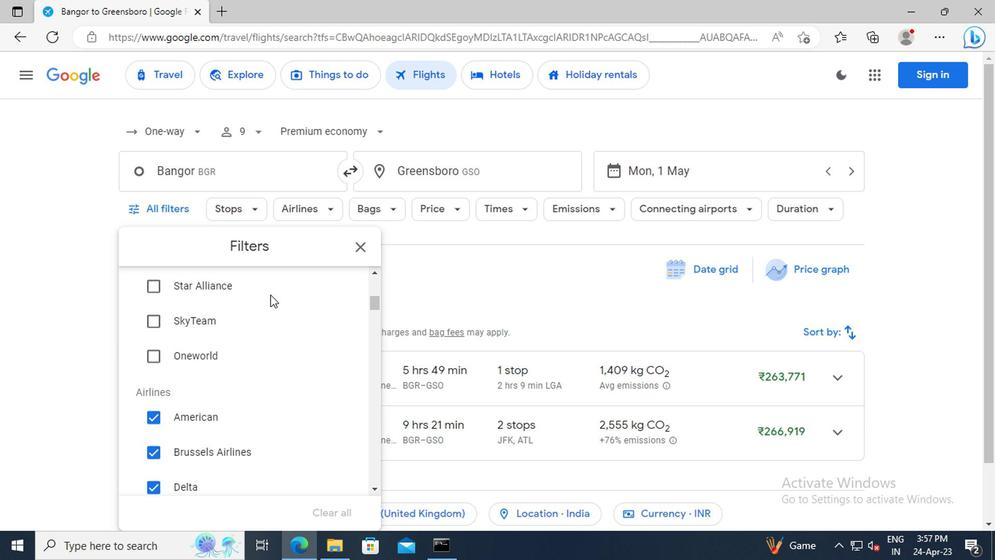 
Action: Mouse scrolled (289, 306) with delta (0, 0)
Screenshot: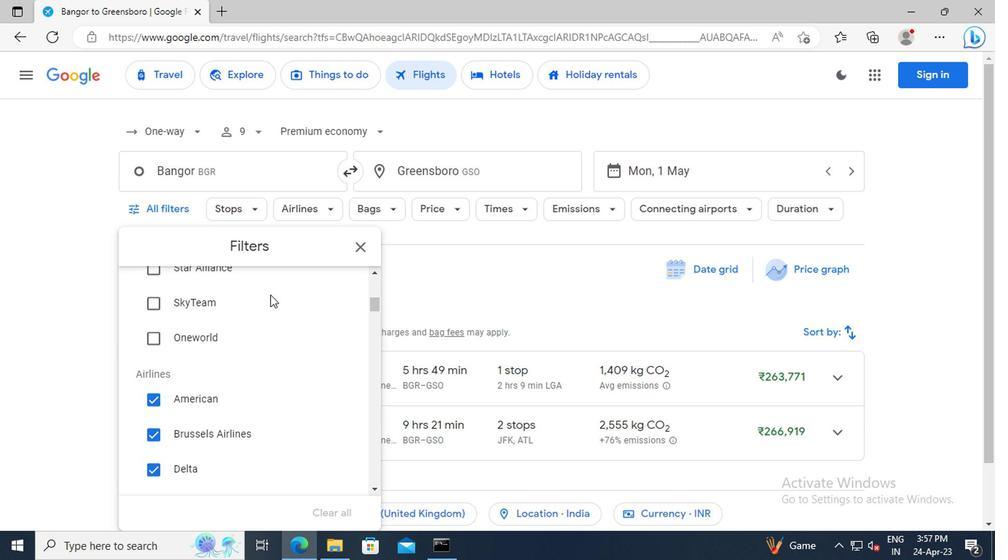 
Action: Mouse scrolled (289, 306) with delta (0, 0)
Screenshot: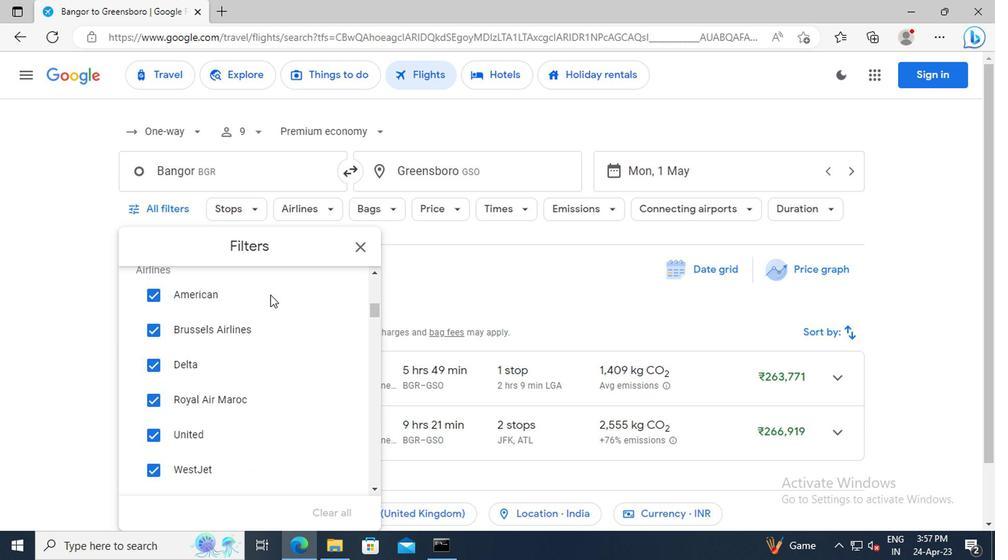 
Action: Mouse scrolled (289, 306) with delta (0, 0)
Screenshot: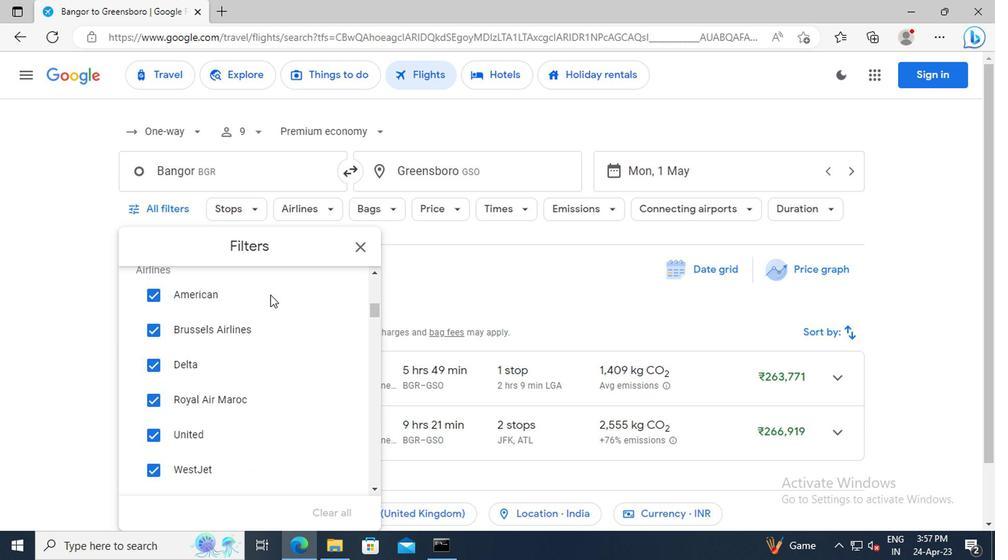 
Action: Mouse scrolled (289, 306) with delta (0, 0)
Screenshot: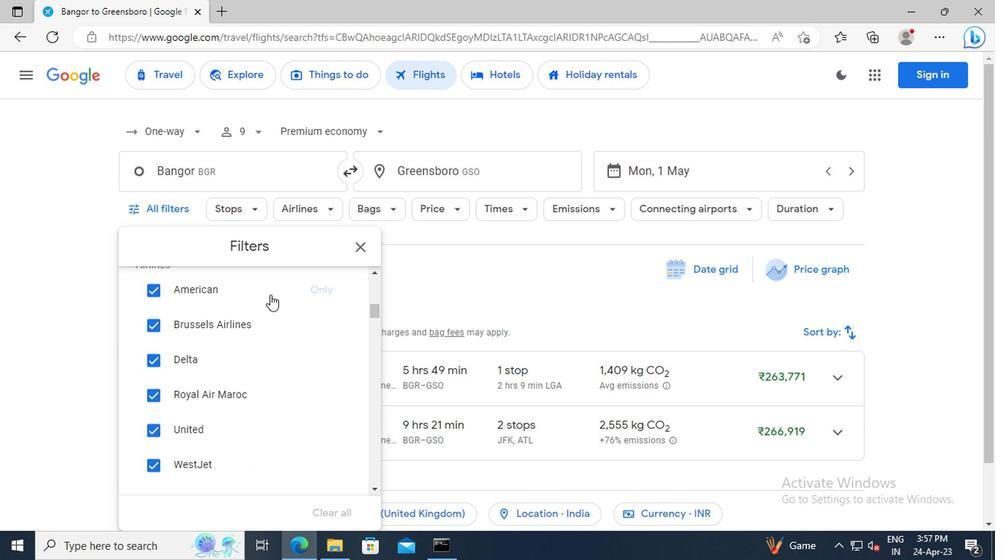 
Action: Mouse scrolled (289, 306) with delta (0, 0)
Screenshot: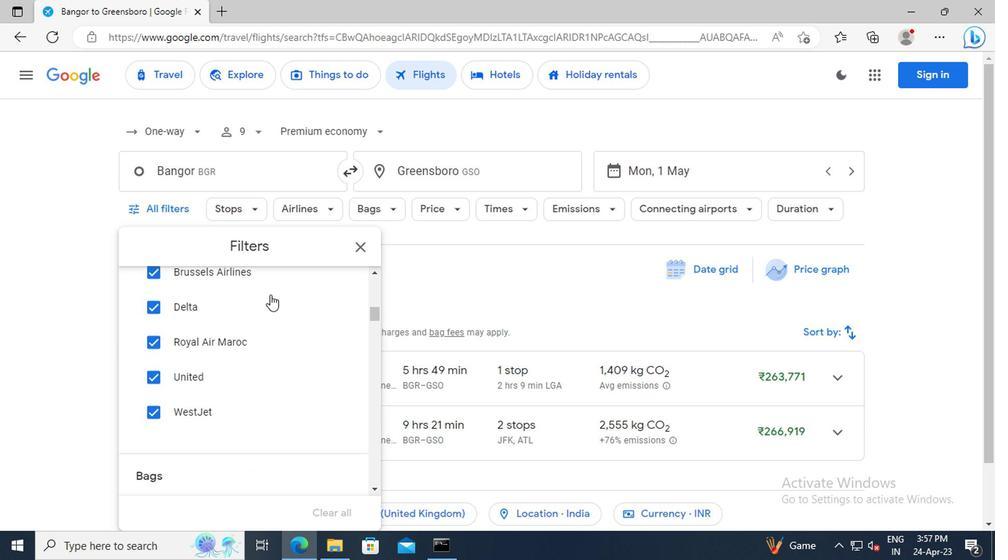 
Action: Mouse scrolled (289, 306) with delta (0, 0)
Screenshot: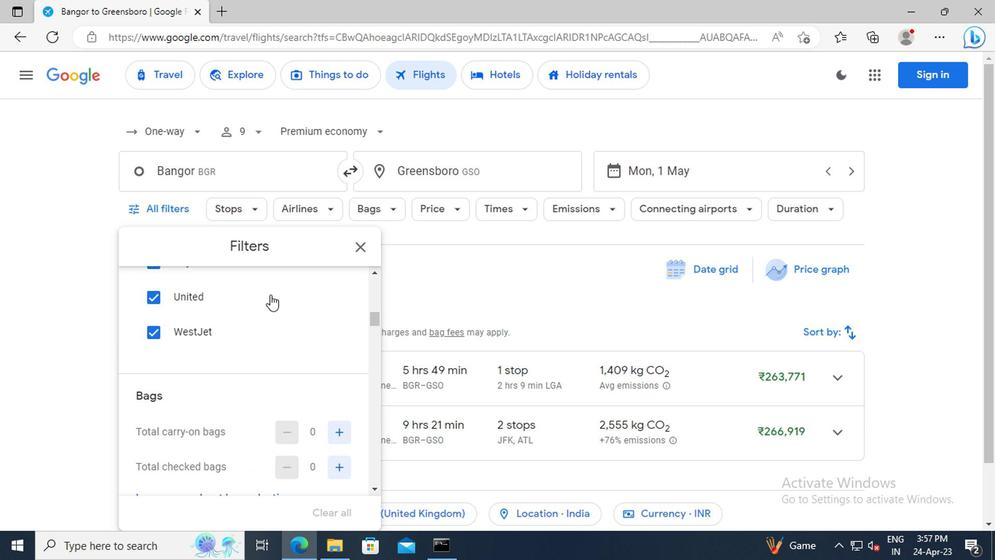 
Action: Mouse scrolled (289, 306) with delta (0, 0)
Screenshot: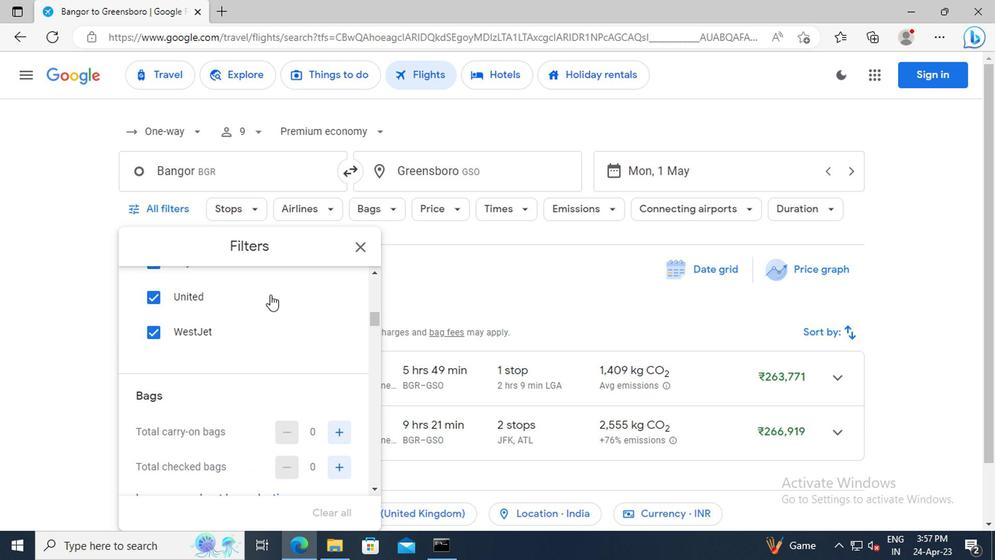 
Action: Mouse scrolled (289, 306) with delta (0, 0)
Screenshot: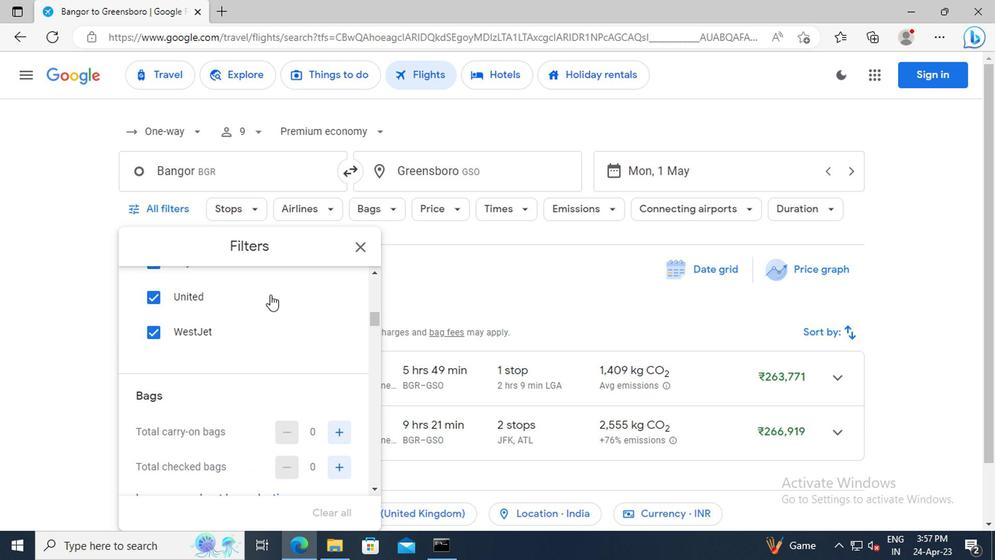 
Action: Mouse scrolled (289, 306) with delta (0, 0)
Screenshot: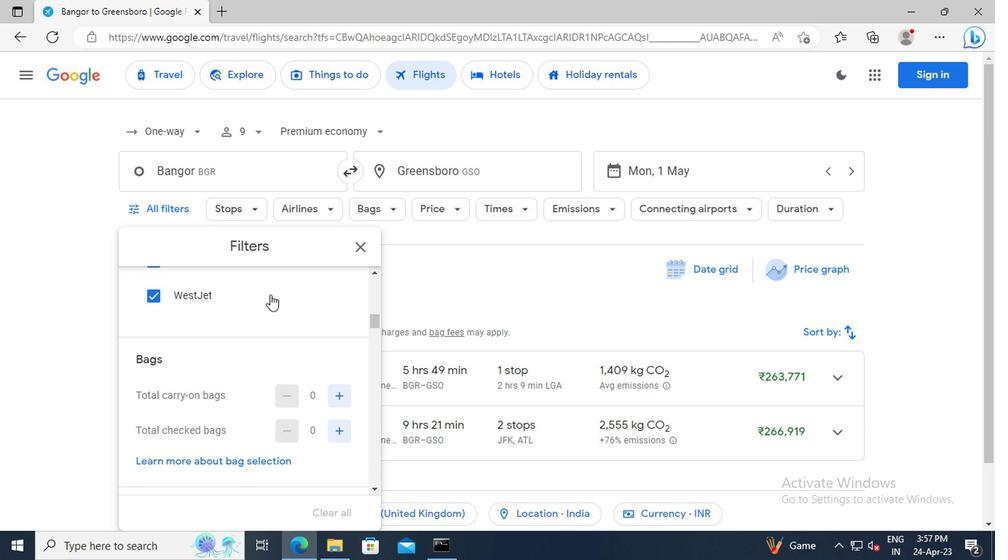 
Action: Mouse moved to (333, 334)
Screenshot: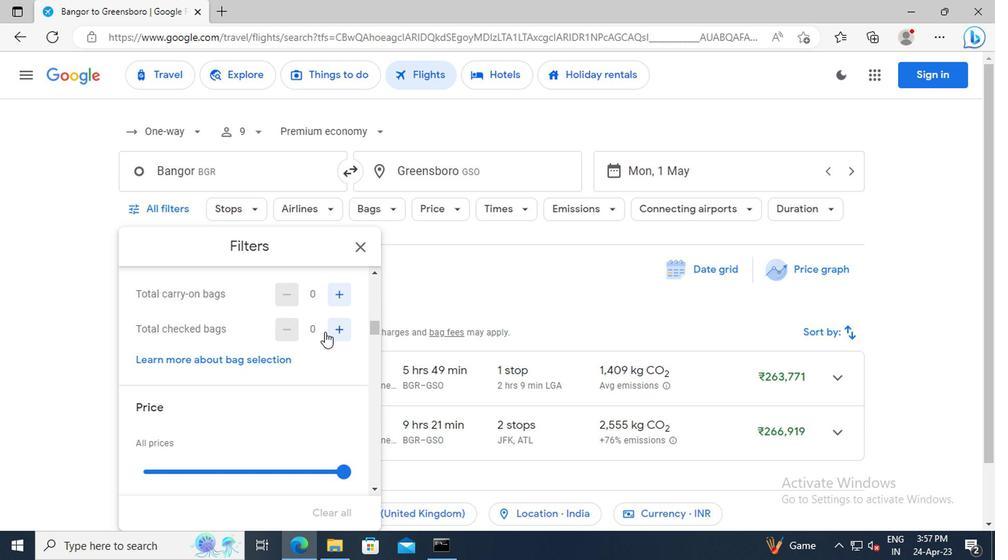 
Action: Mouse pressed left at (333, 334)
Screenshot: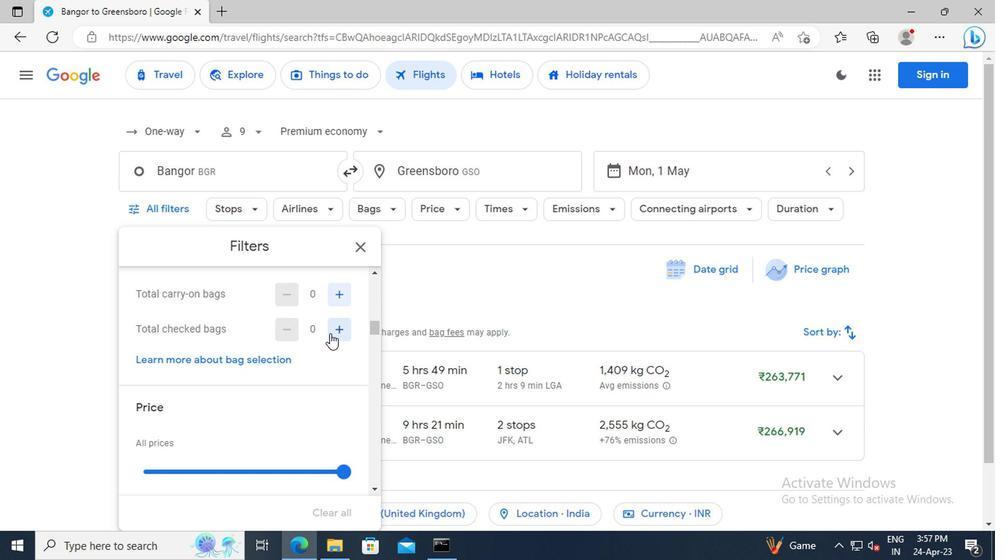 
Action: Mouse pressed left at (333, 334)
Screenshot: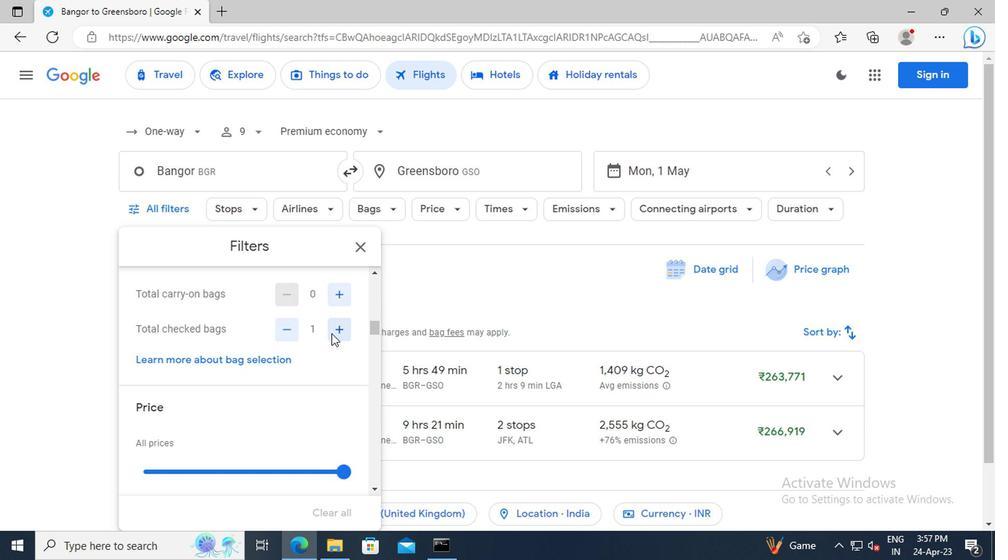 
Action: Mouse pressed left at (333, 334)
Screenshot: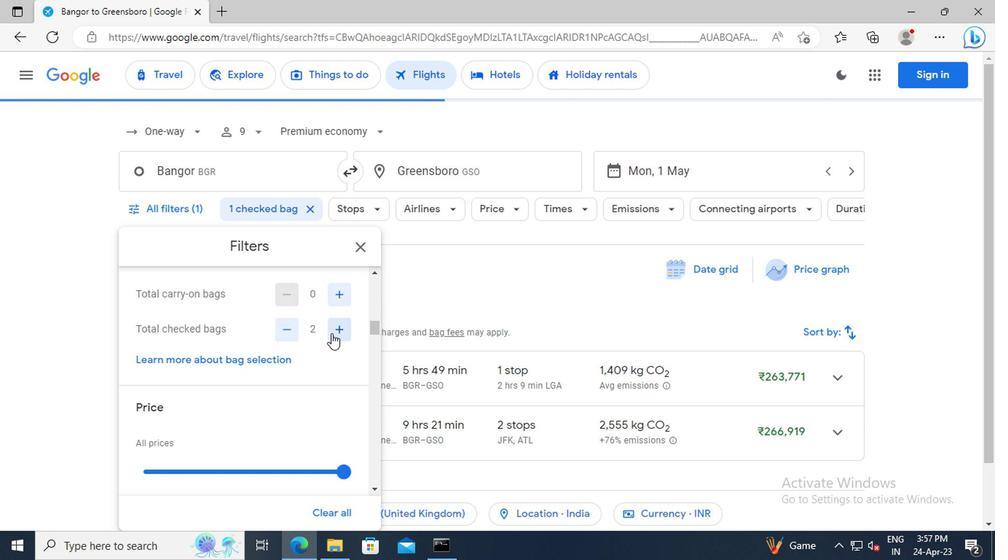 
Action: Mouse pressed left at (333, 334)
Screenshot: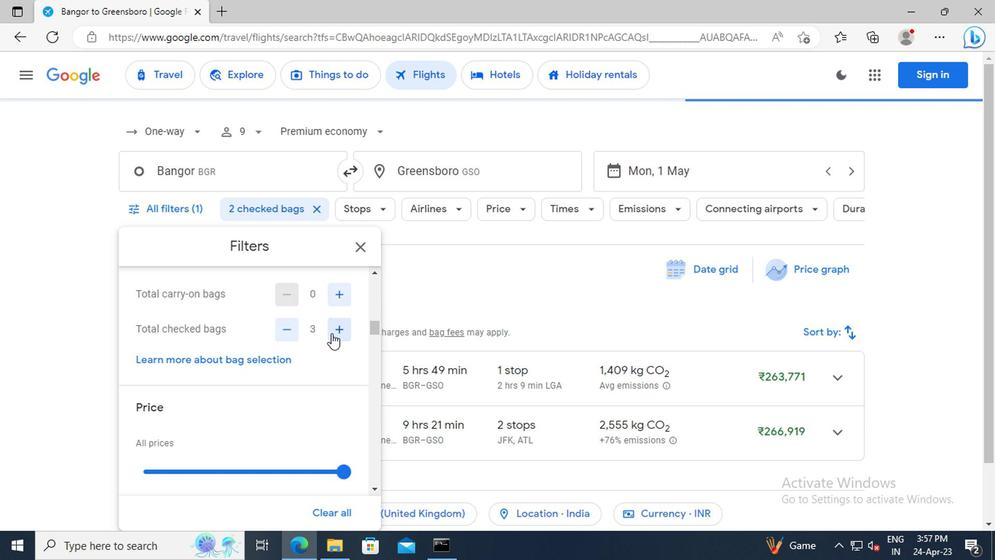 
Action: Mouse pressed left at (333, 334)
Screenshot: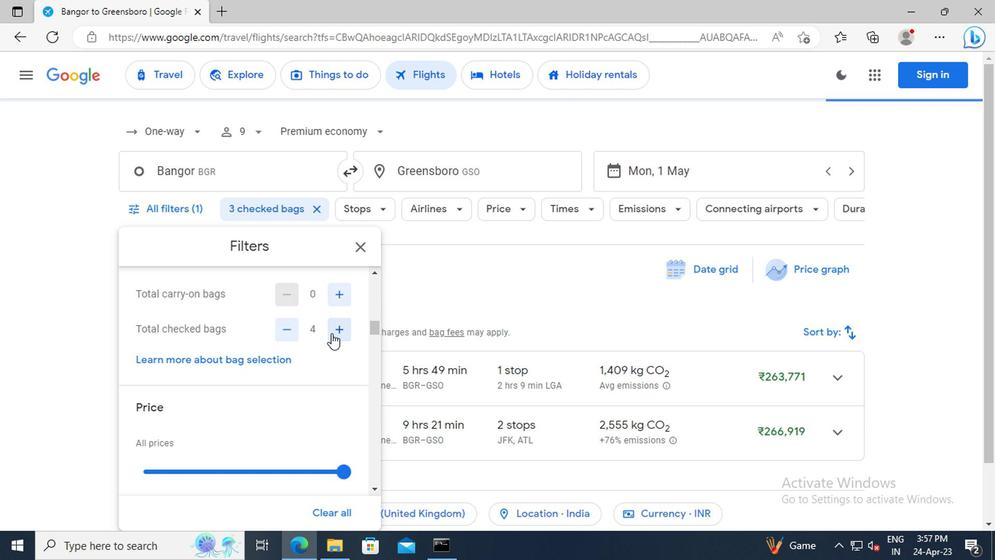 
Action: Mouse pressed left at (333, 334)
Screenshot: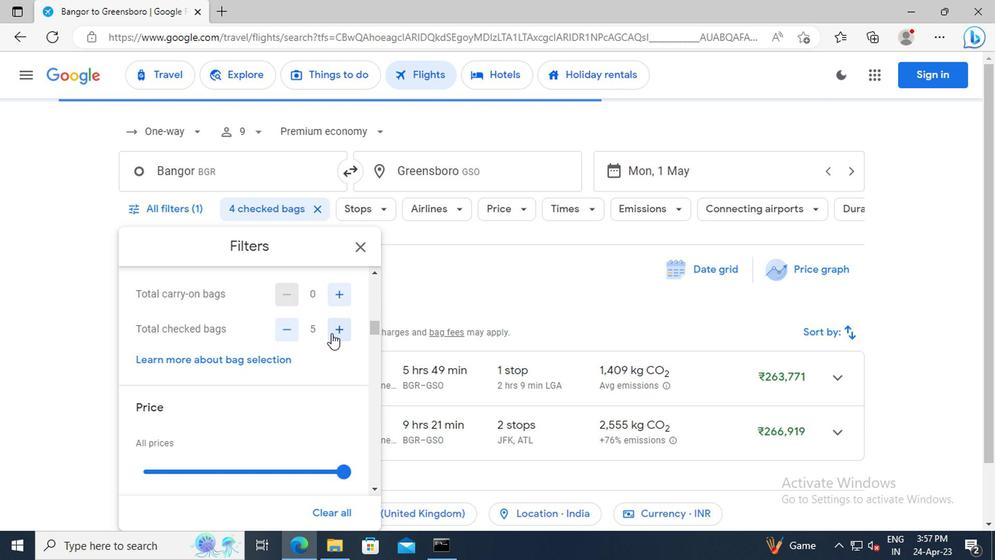 
Action: Mouse pressed left at (333, 334)
Screenshot: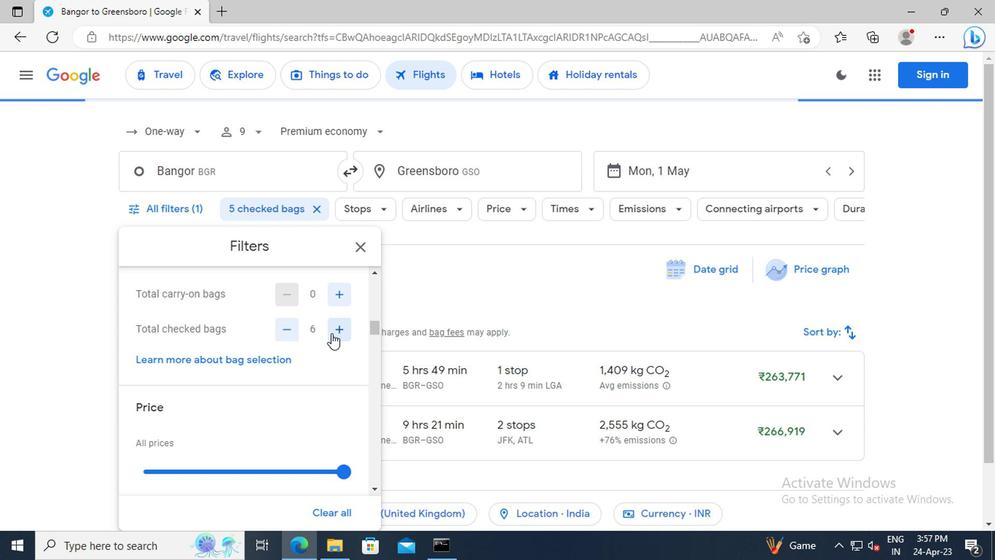 
Action: Mouse pressed left at (333, 334)
Screenshot: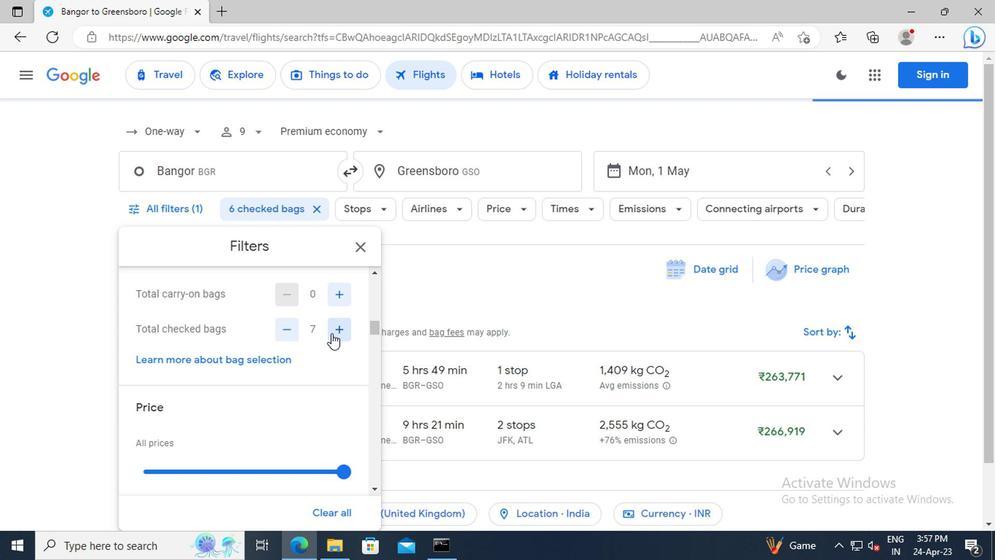 
Action: Mouse moved to (327, 334)
Screenshot: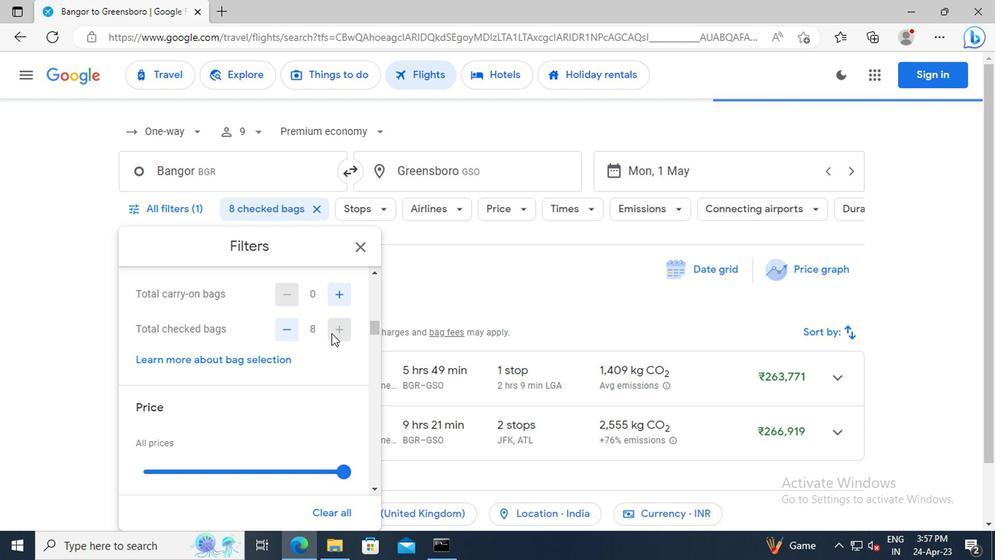 
Action: Mouse scrolled (327, 334) with delta (0, 0)
Screenshot: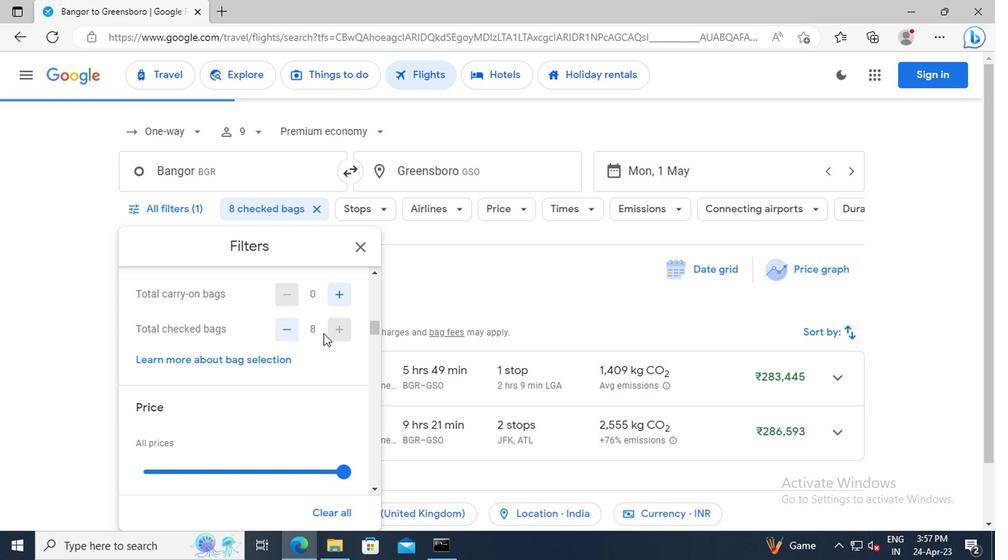 
Action: Mouse scrolled (327, 334) with delta (0, 0)
Screenshot: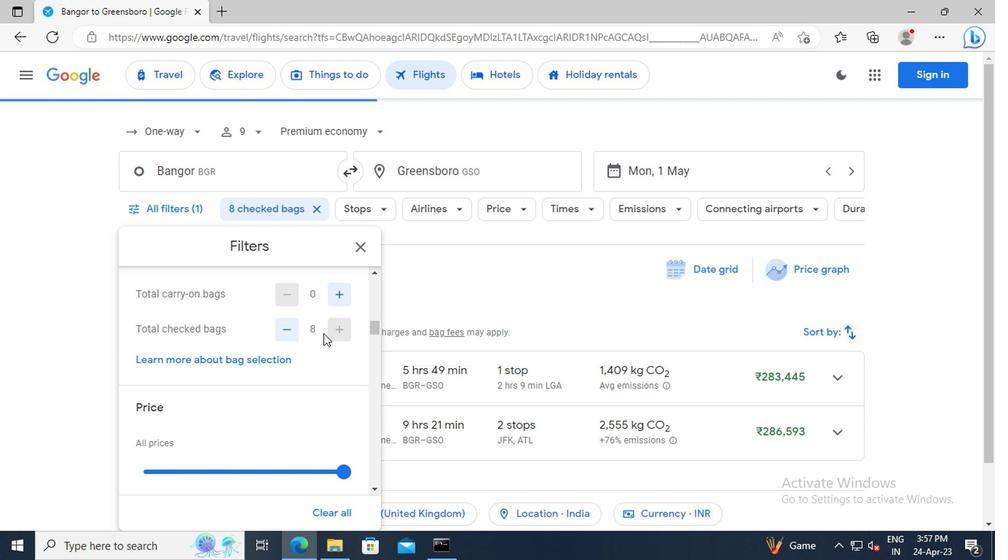 
Action: Mouse moved to (341, 385)
Screenshot: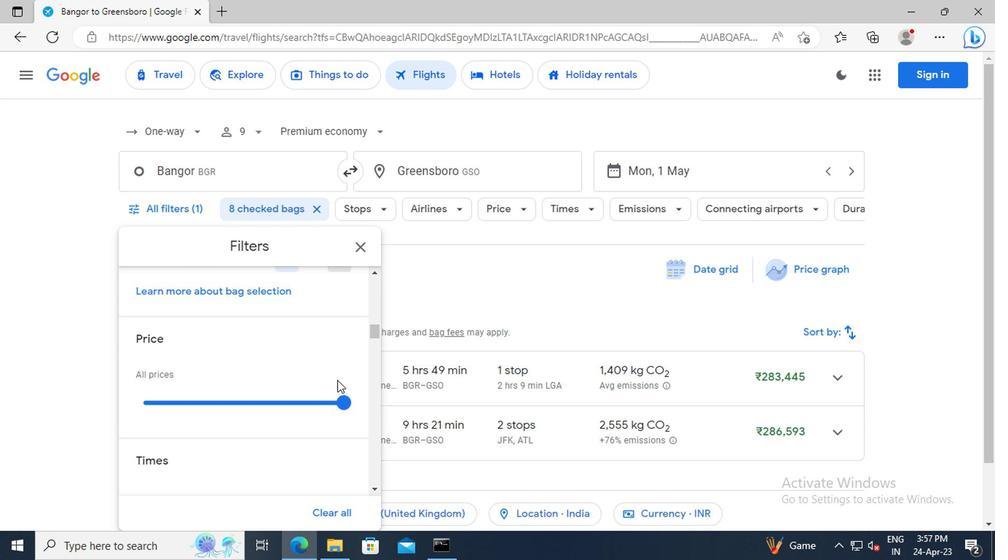 
Action: Mouse pressed left at (341, 385)
Screenshot: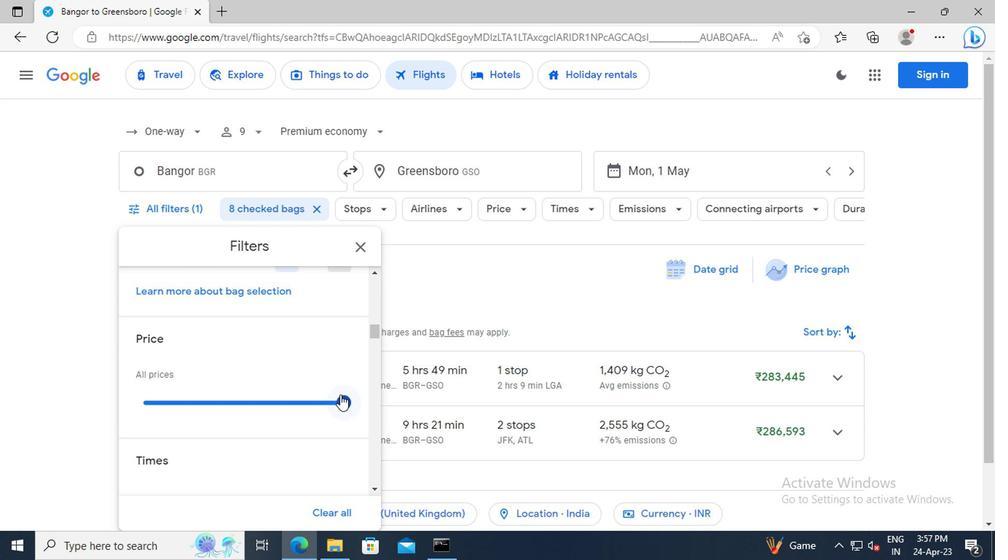 
Action: Mouse moved to (282, 353)
Screenshot: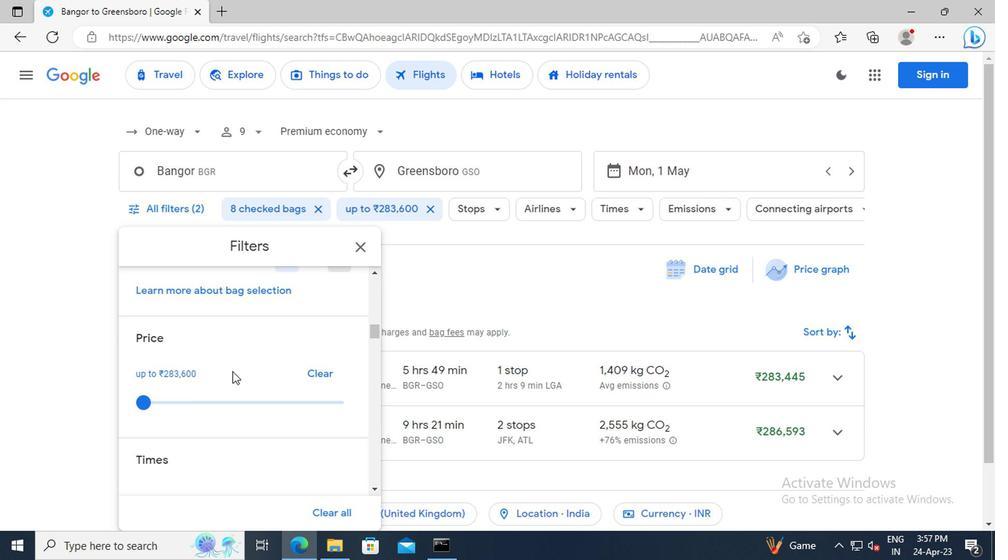 
Action: Mouse scrolled (282, 353) with delta (0, 0)
Screenshot: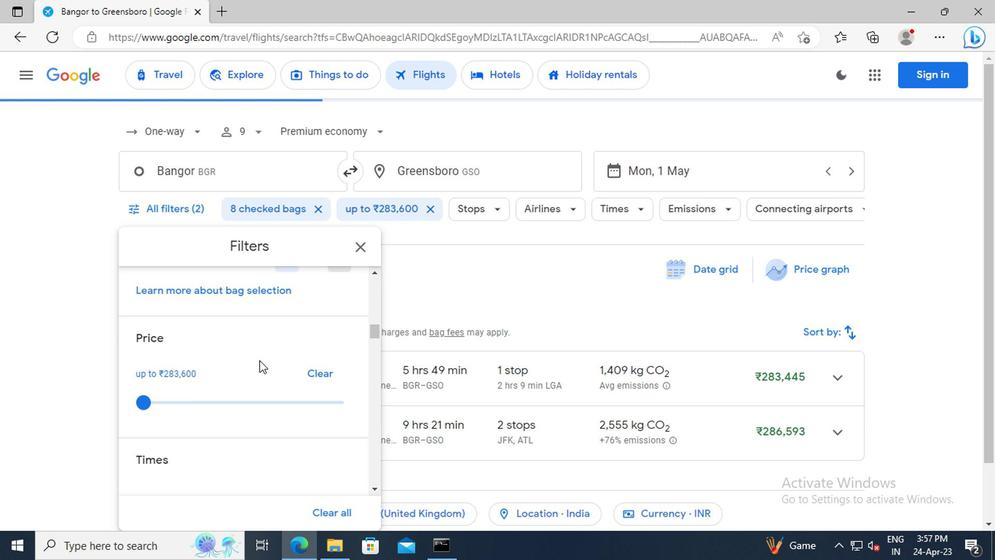 
Action: Mouse scrolled (282, 353) with delta (0, 0)
Screenshot: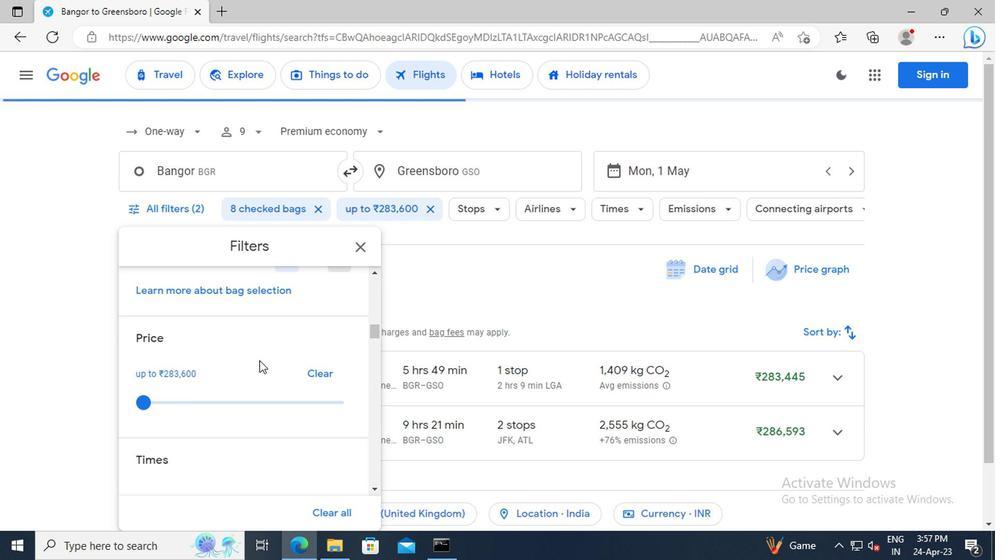 
Action: Mouse scrolled (282, 353) with delta (0, 0)
Screenshot: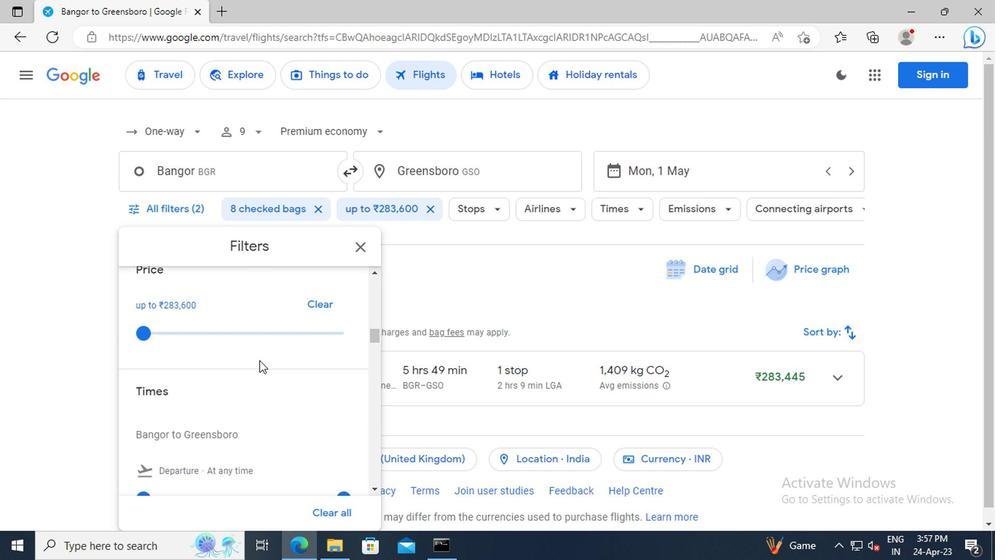 
Action: Mouse scrolled (282, 353) with delta (0, 0)
Screenshot: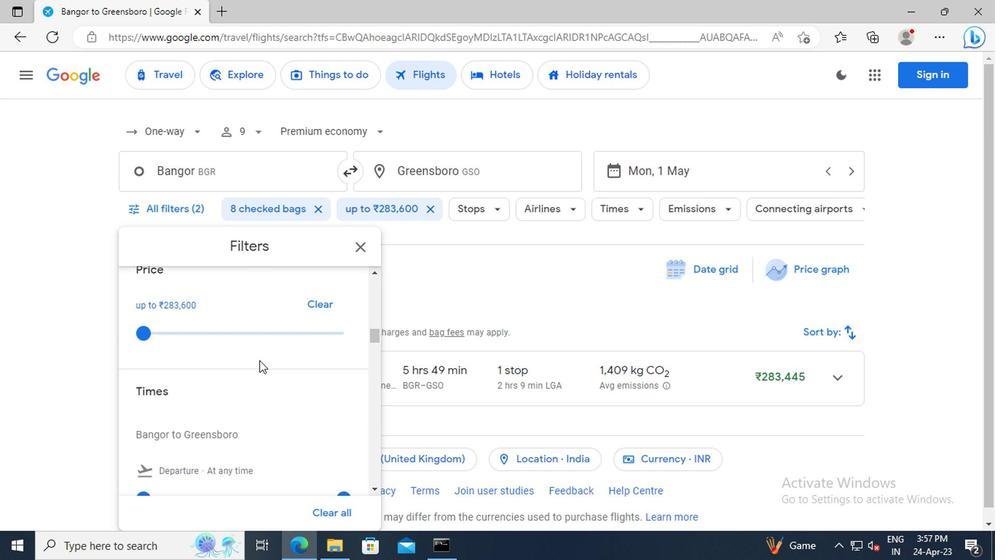 
Action: Mouse scrolled (282, 353) with delta (0, 0)
Screenshot: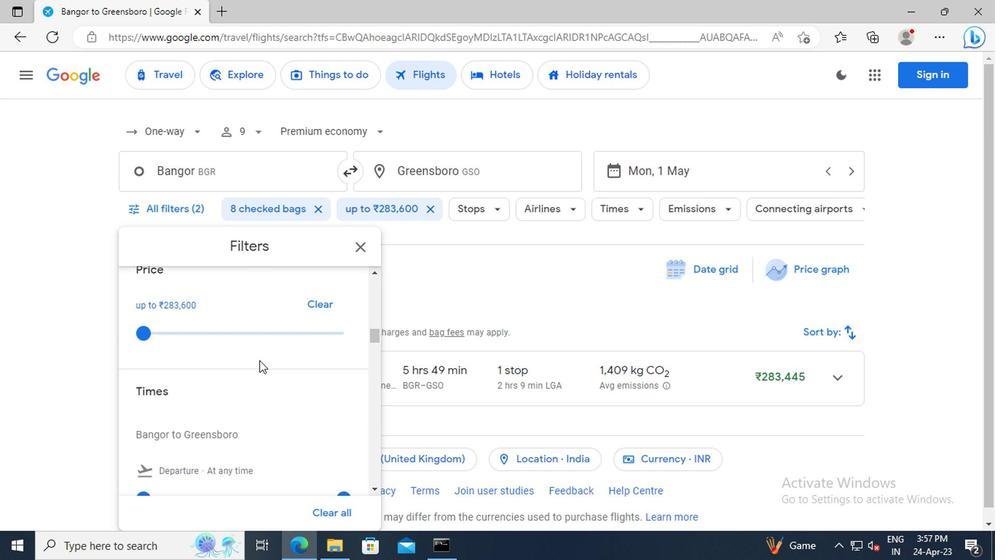 
Action: Mouse moved to (197, 379)
Screenshot: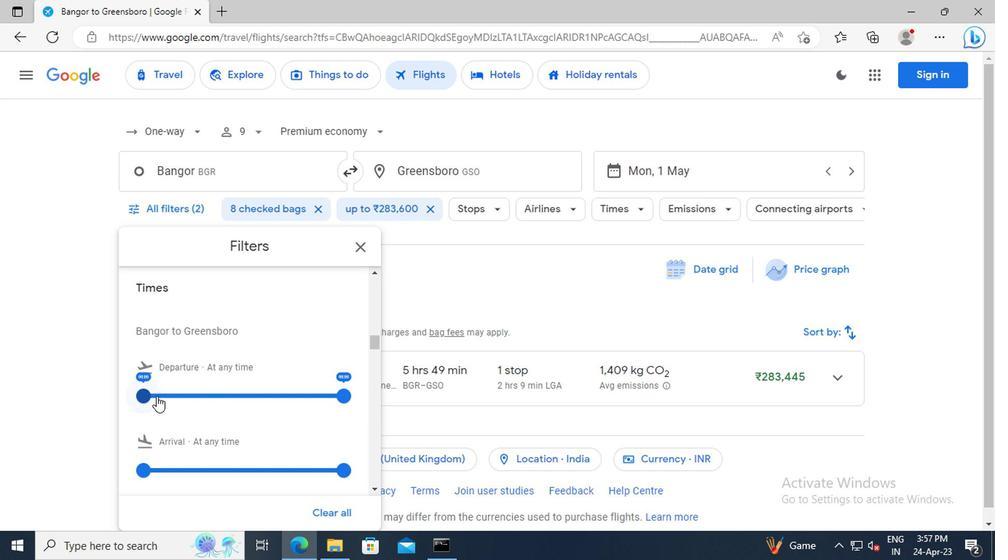 
Action: Mouse pressed left at (197, 379)
Screenshot: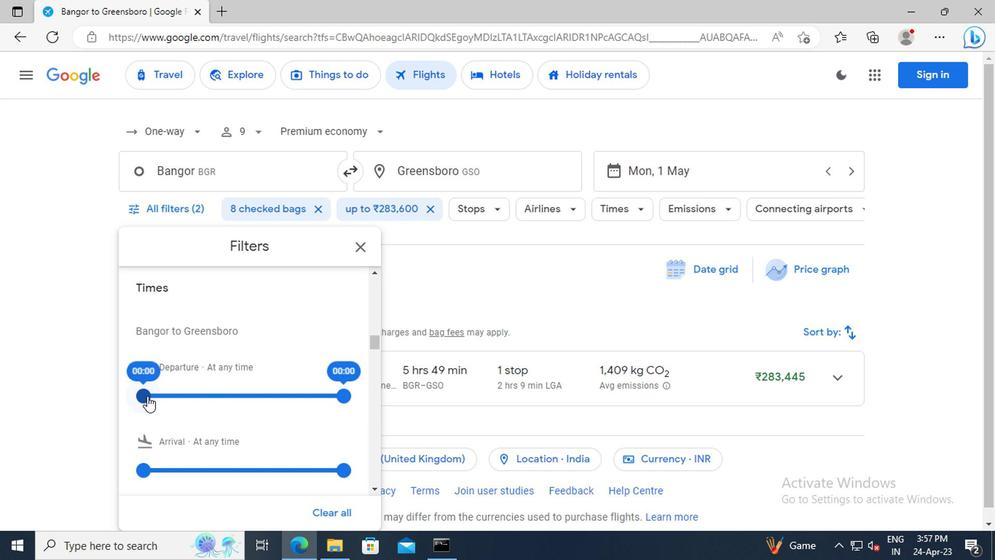 
Action: Mouse moved to (339, 379)
Screenshot: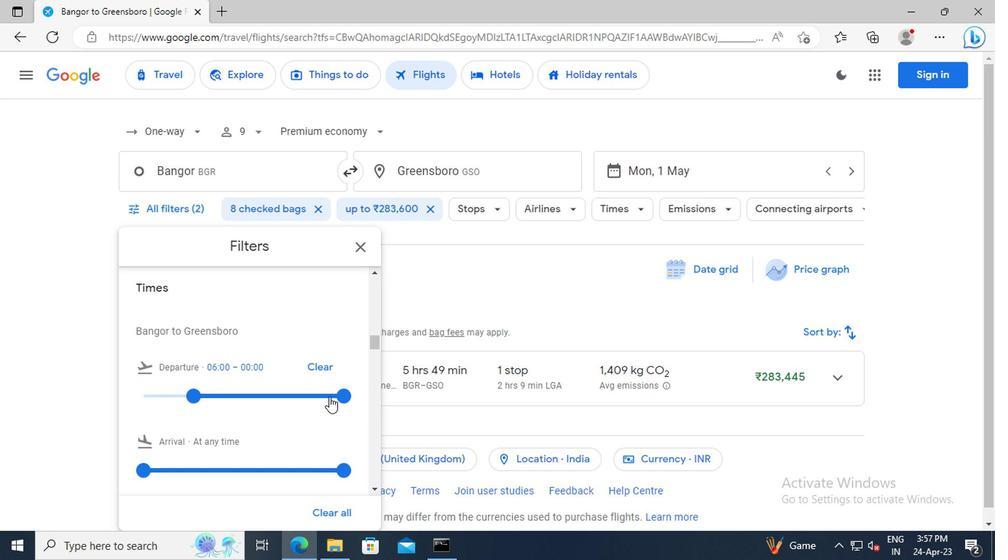 
Action: Mouse pressed left at (339, 379)
Screenshot: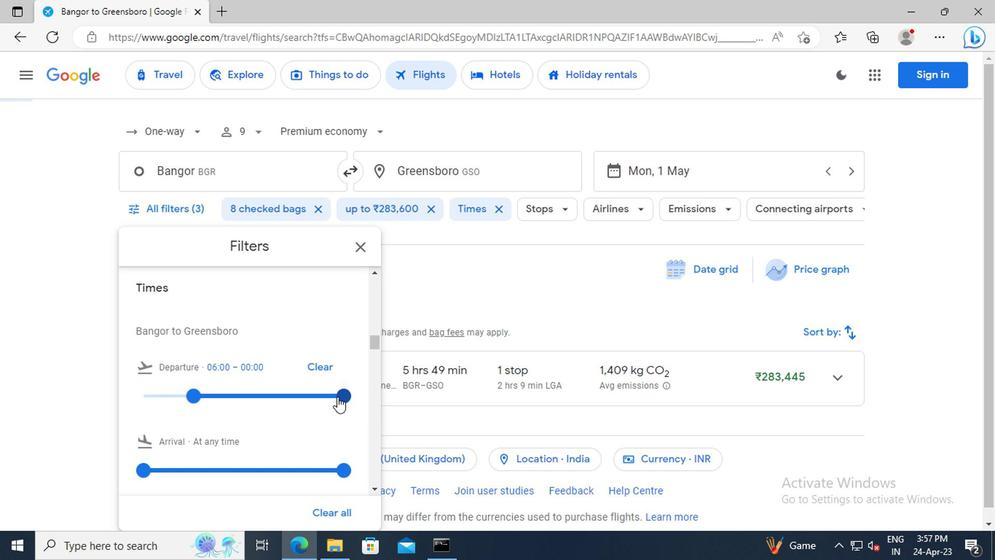 
Action: Mouse moved to (354, 275)
Screenshot: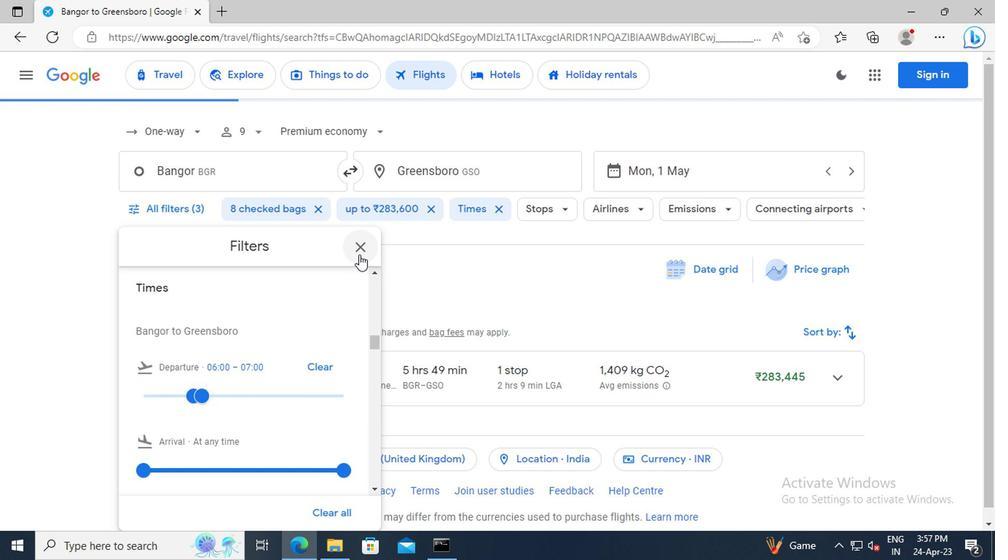 
Action: Mouse pressed left at (354, 275)
Screenshot: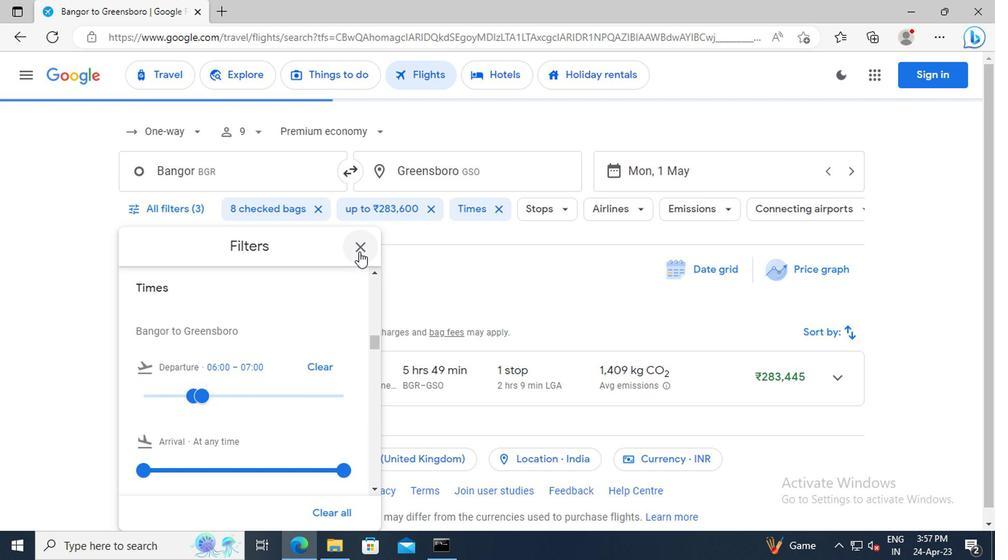 
Action: Mouse moved to (376, 314)
Screenshot: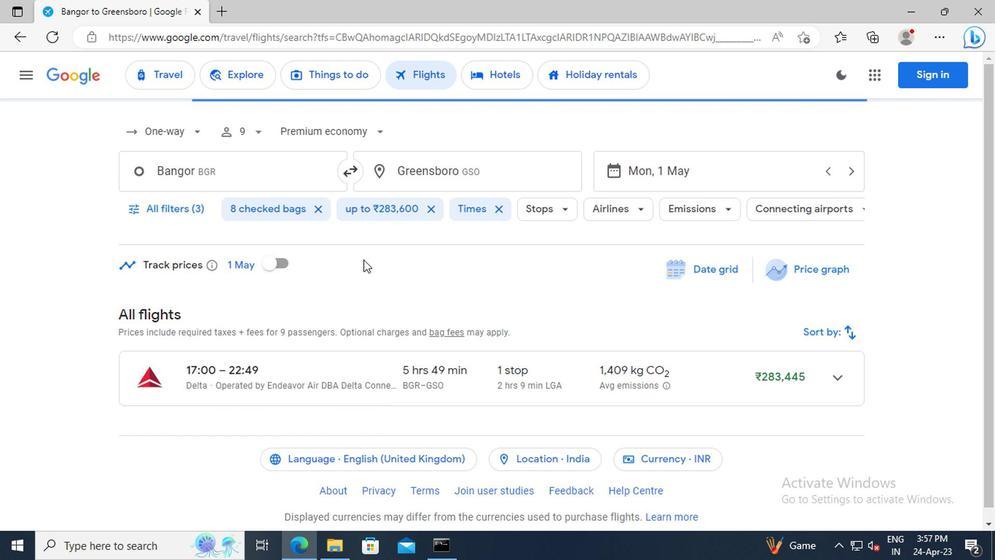 
